 Task: Create a due date automation trigger when advanced on, 2 hours before a card is due add fields without custom field "Resume" set to a date in this week.
Action: Mouse moved to (1156, 350)
Screenshot: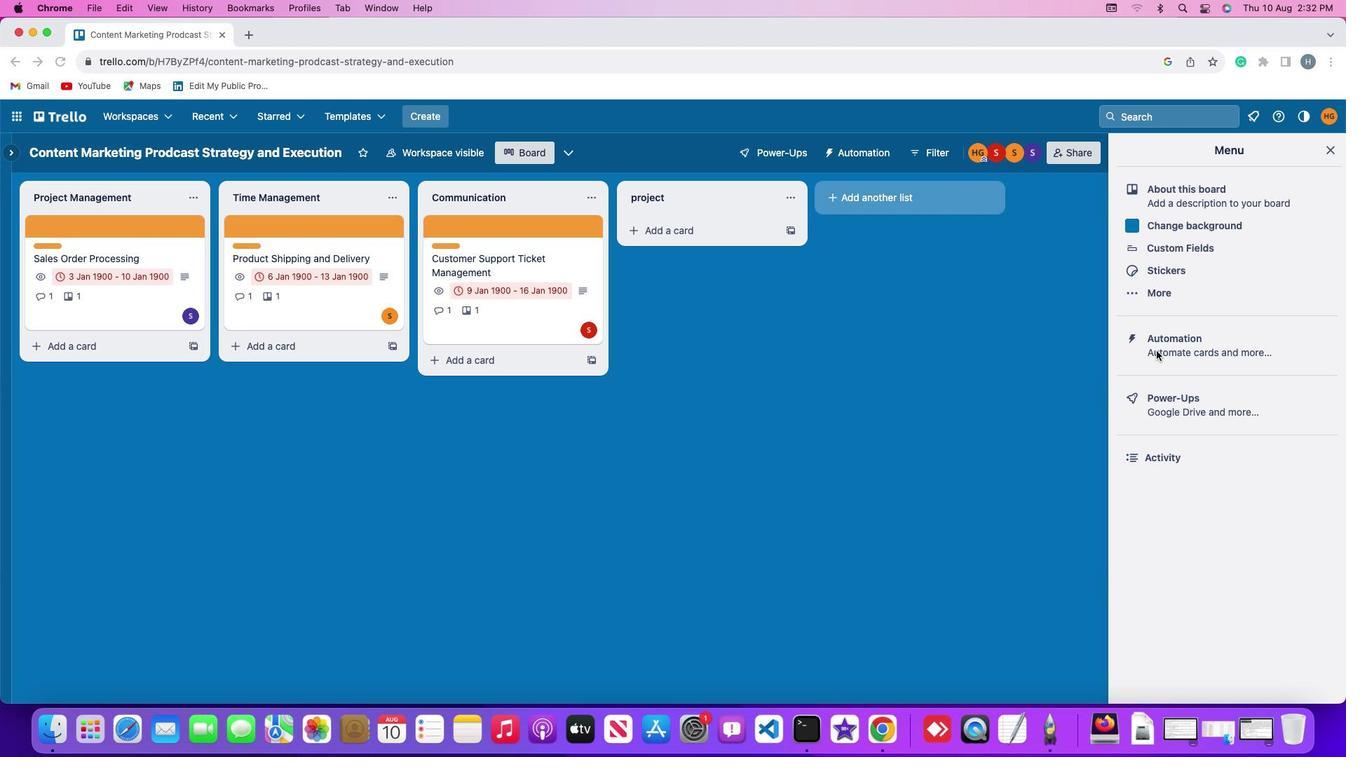 
Action: Mouse pressed left at (1156, 350)
Screenshot: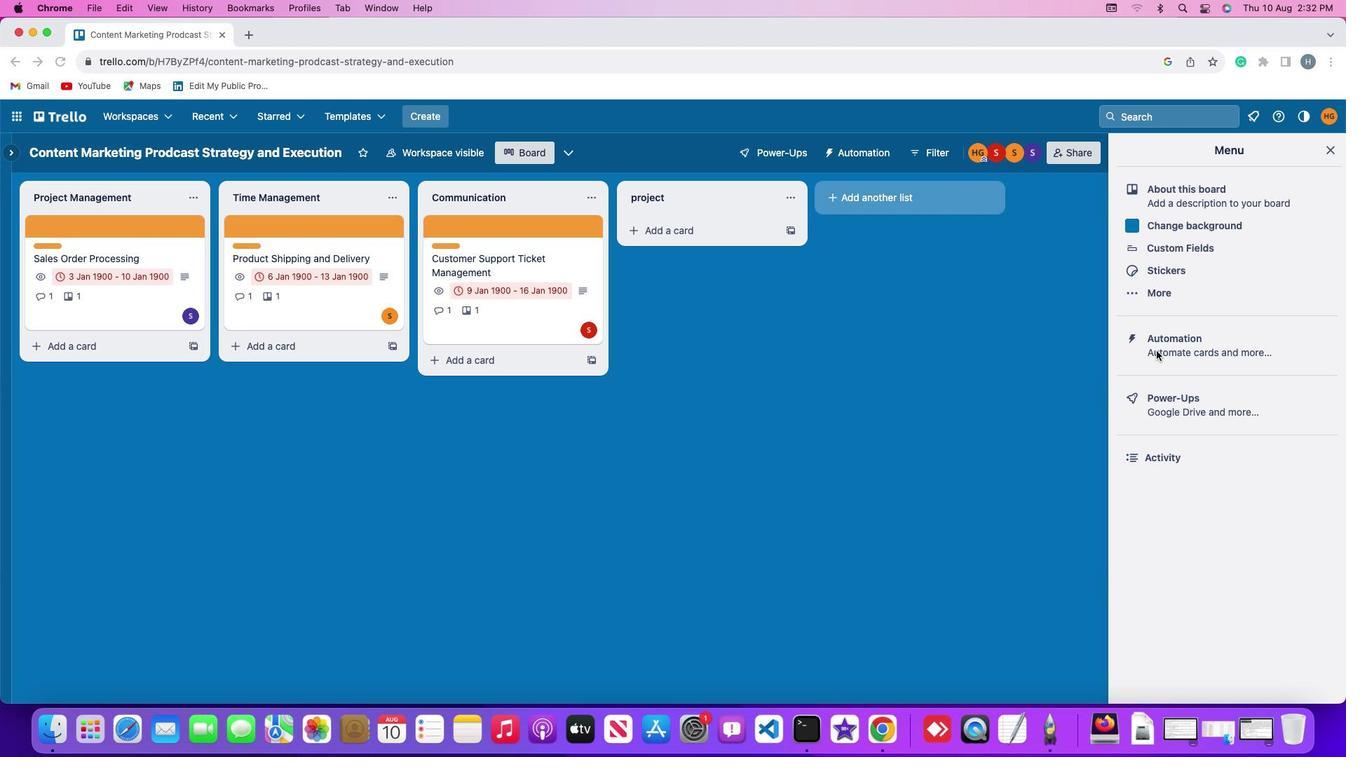 
Action: Mouse moved to (1155, 350)
Screenshot: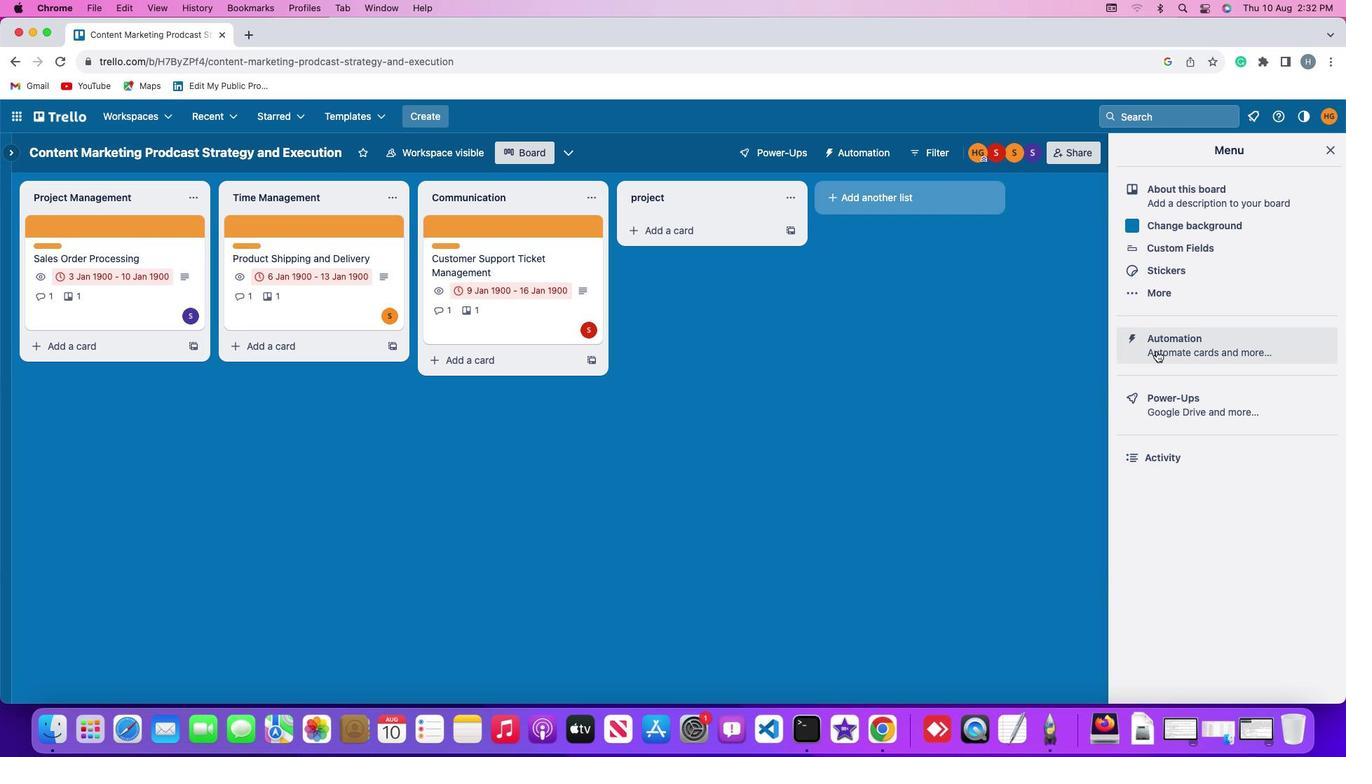 
Action: Mouse pressed left at (1155, 350)
Screenshot: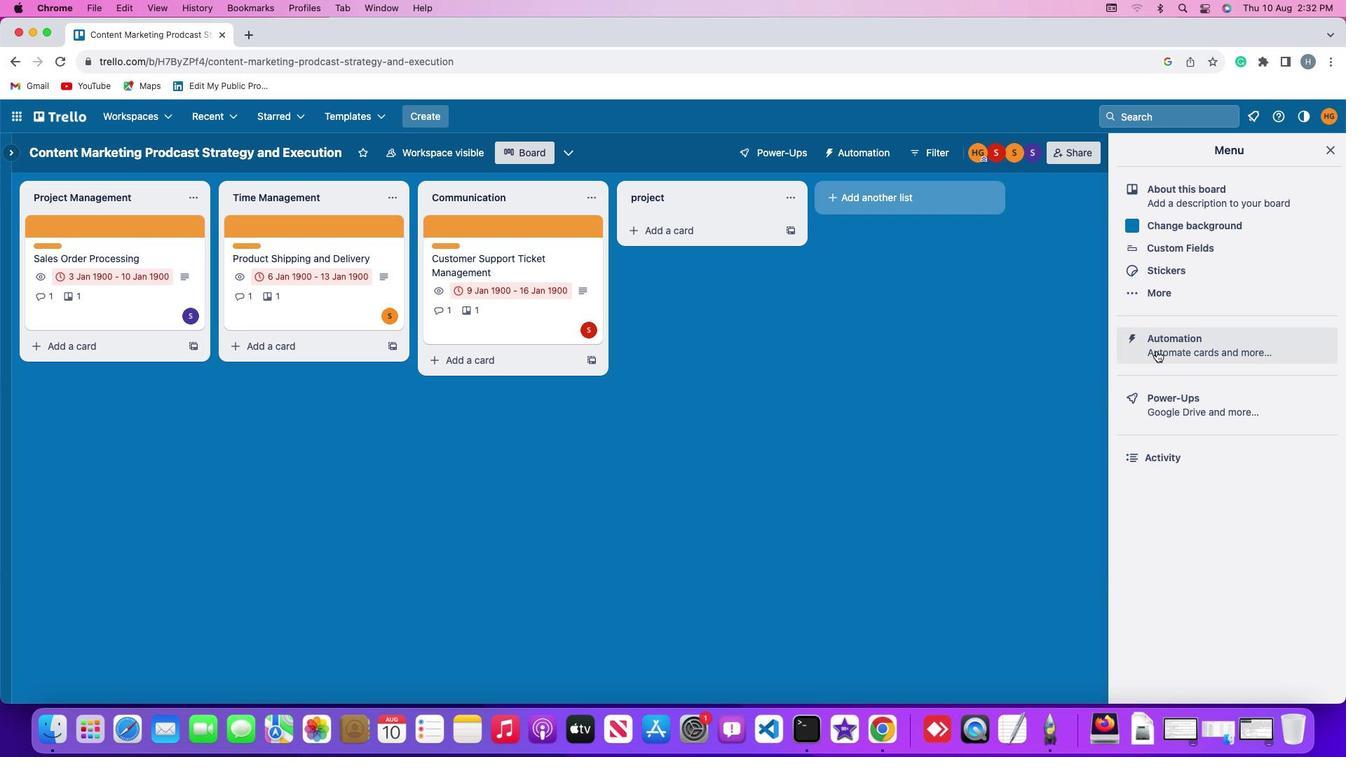 
Action: Mouse moved to (86, 337)
Screenshot: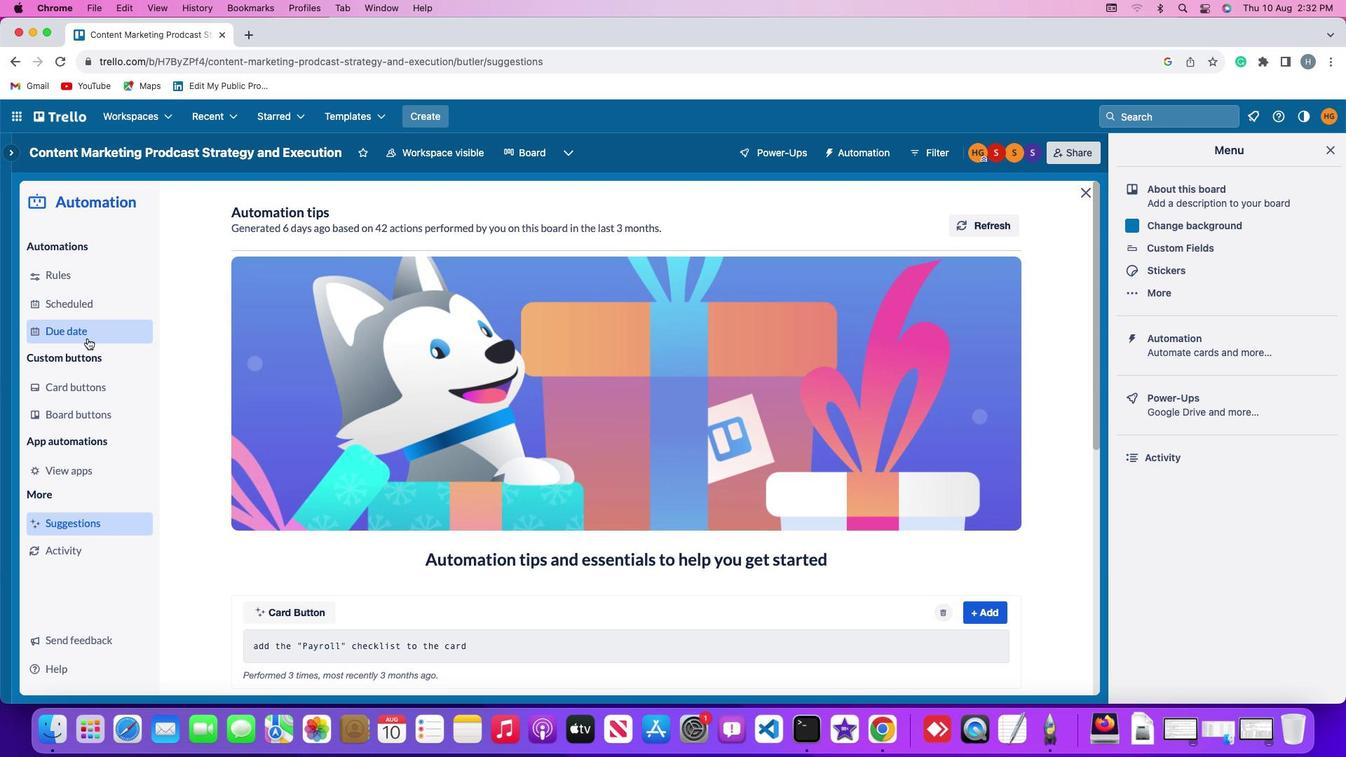
Action: Mouse pressed left at (86, 337)
Screenshot: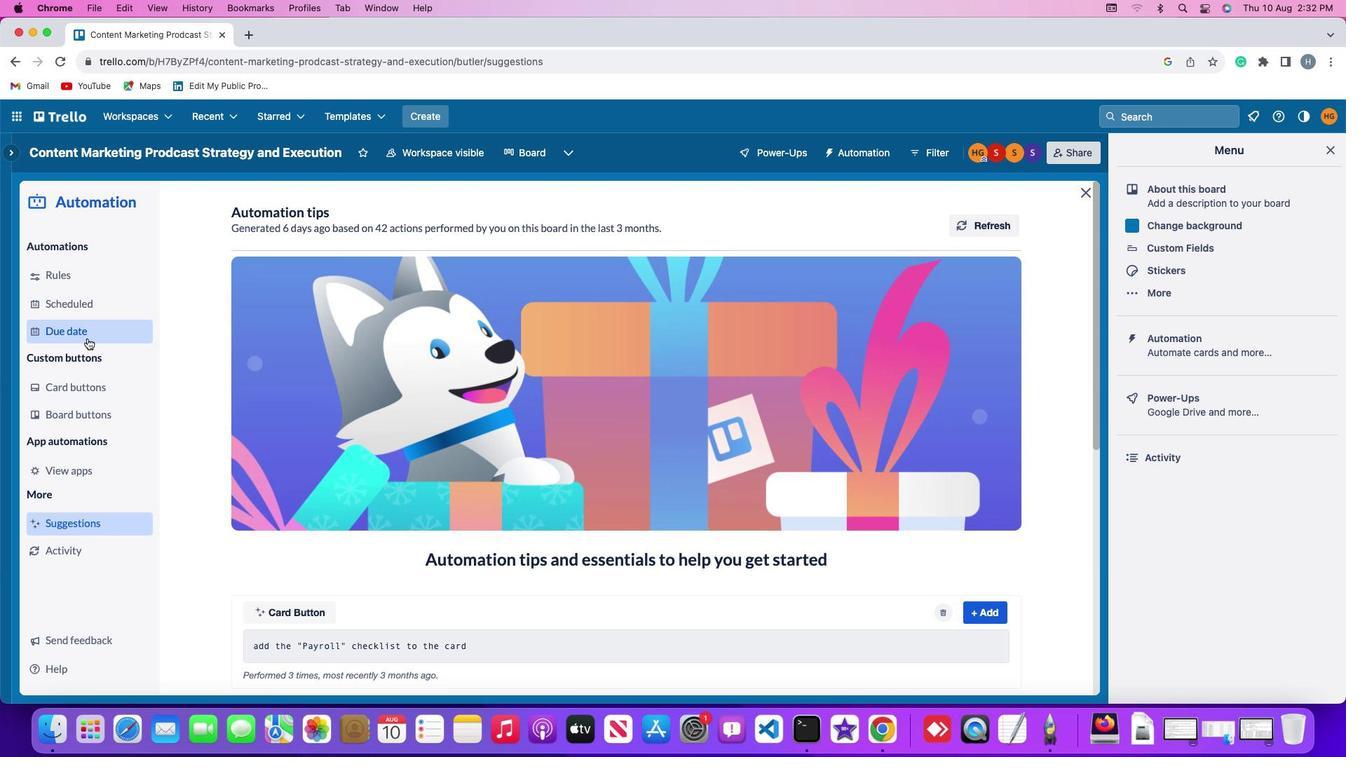
Action: Mouse moved to (936, 215)
Screenshot: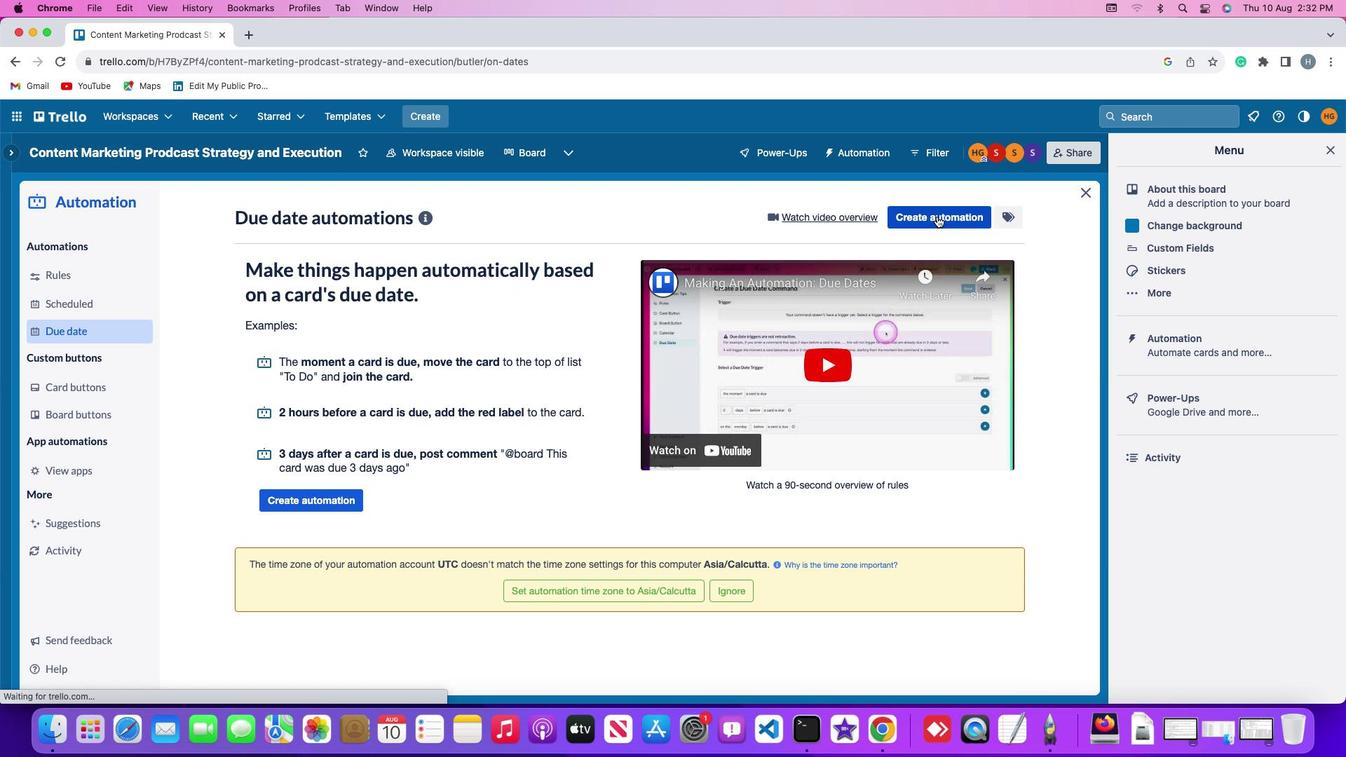 
Action: Mouse pressed left at (936, 215)
Screenshot: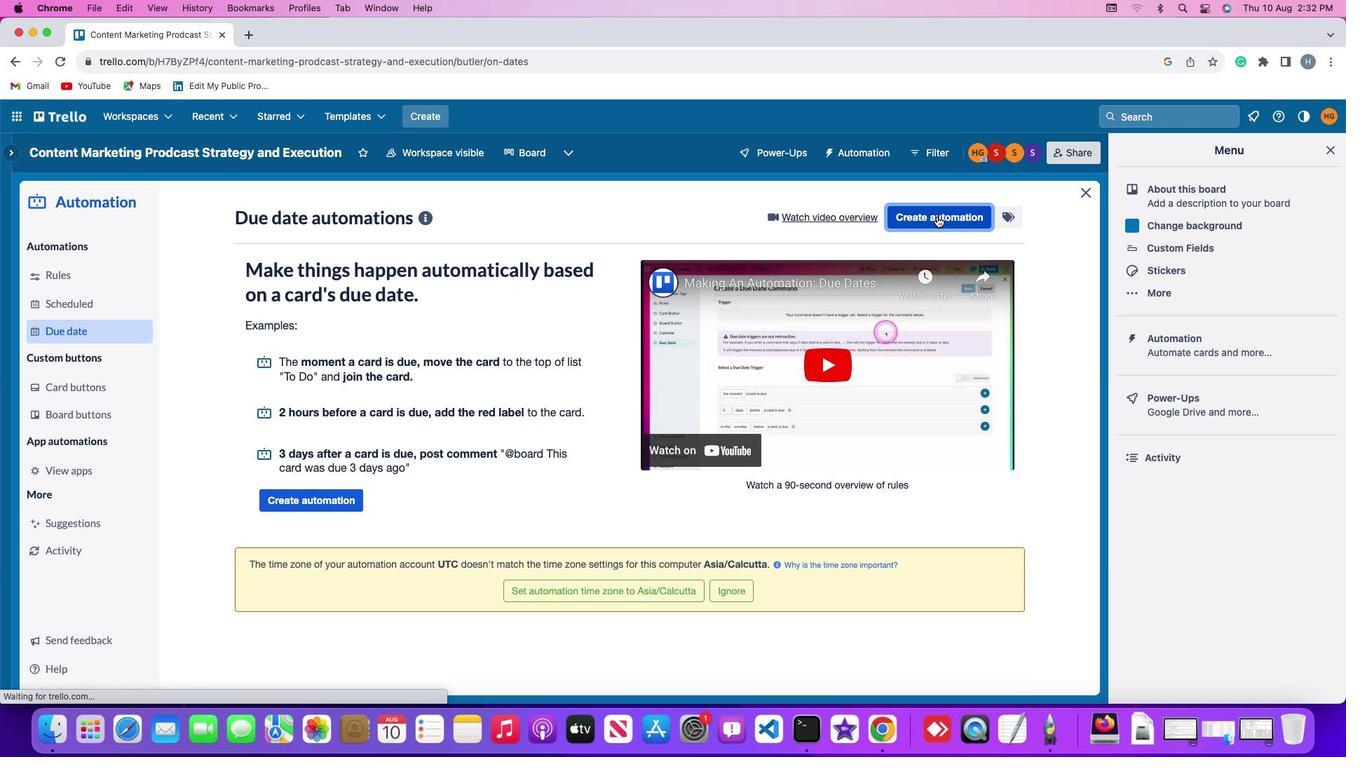 
Action: Mouse moved to (345, 350)
Screenshot: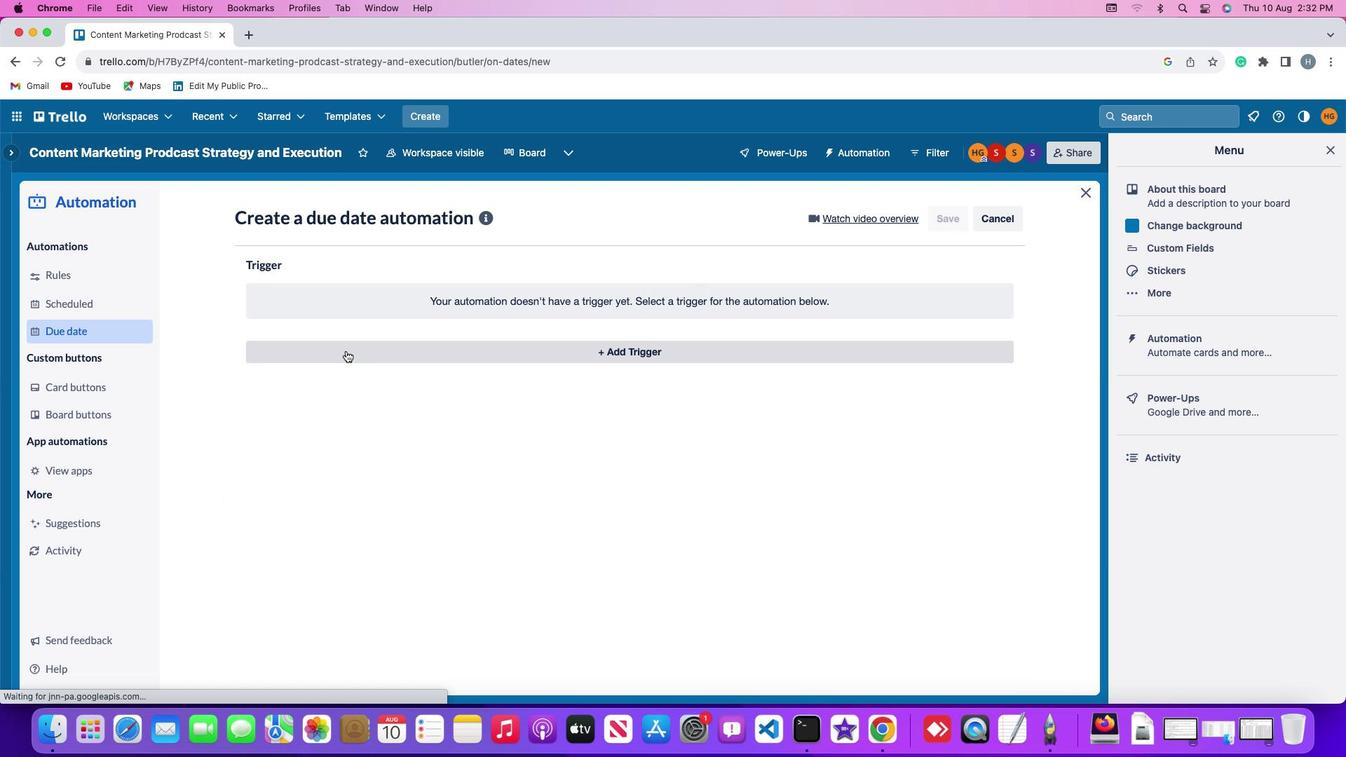 
Action: Mouse pressed left at (345, 350)
Screenshot: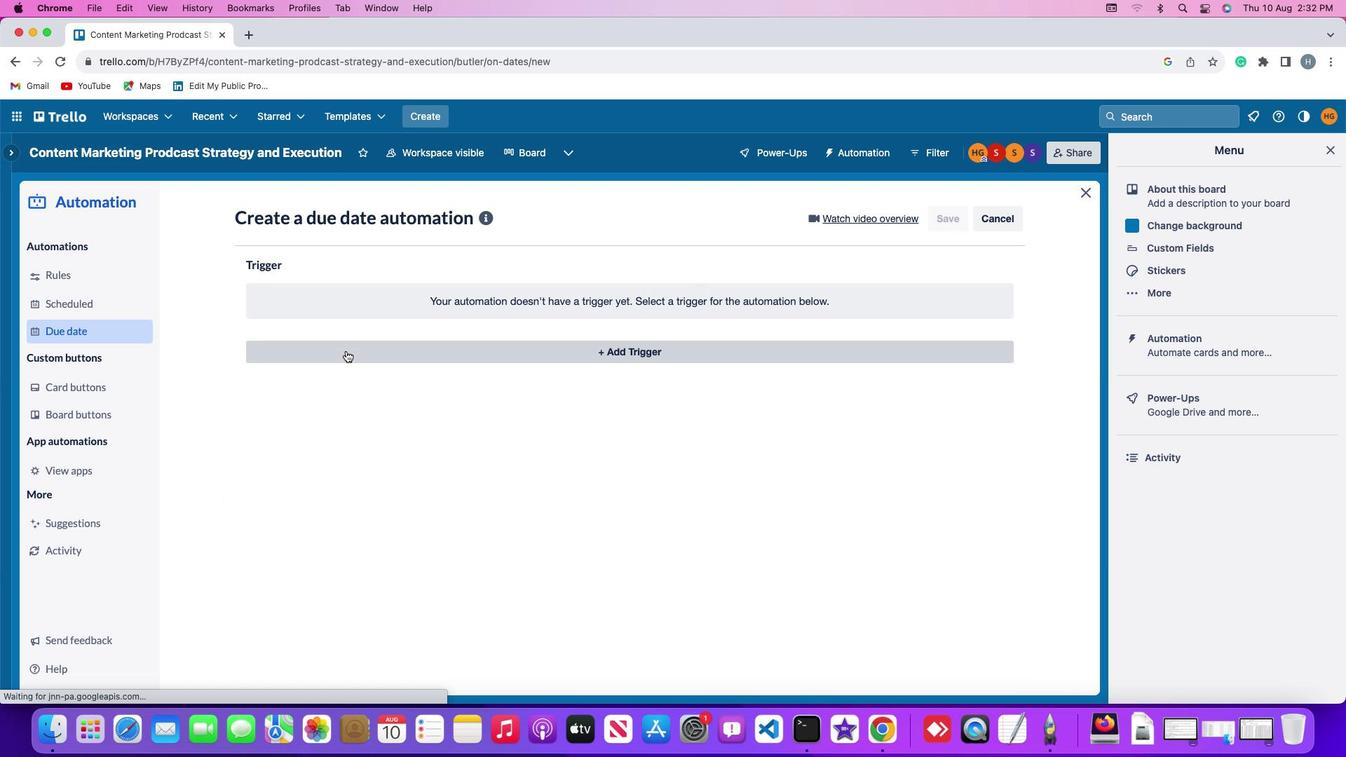 
Action: Mouse moved to (273, 574)
Screenshot: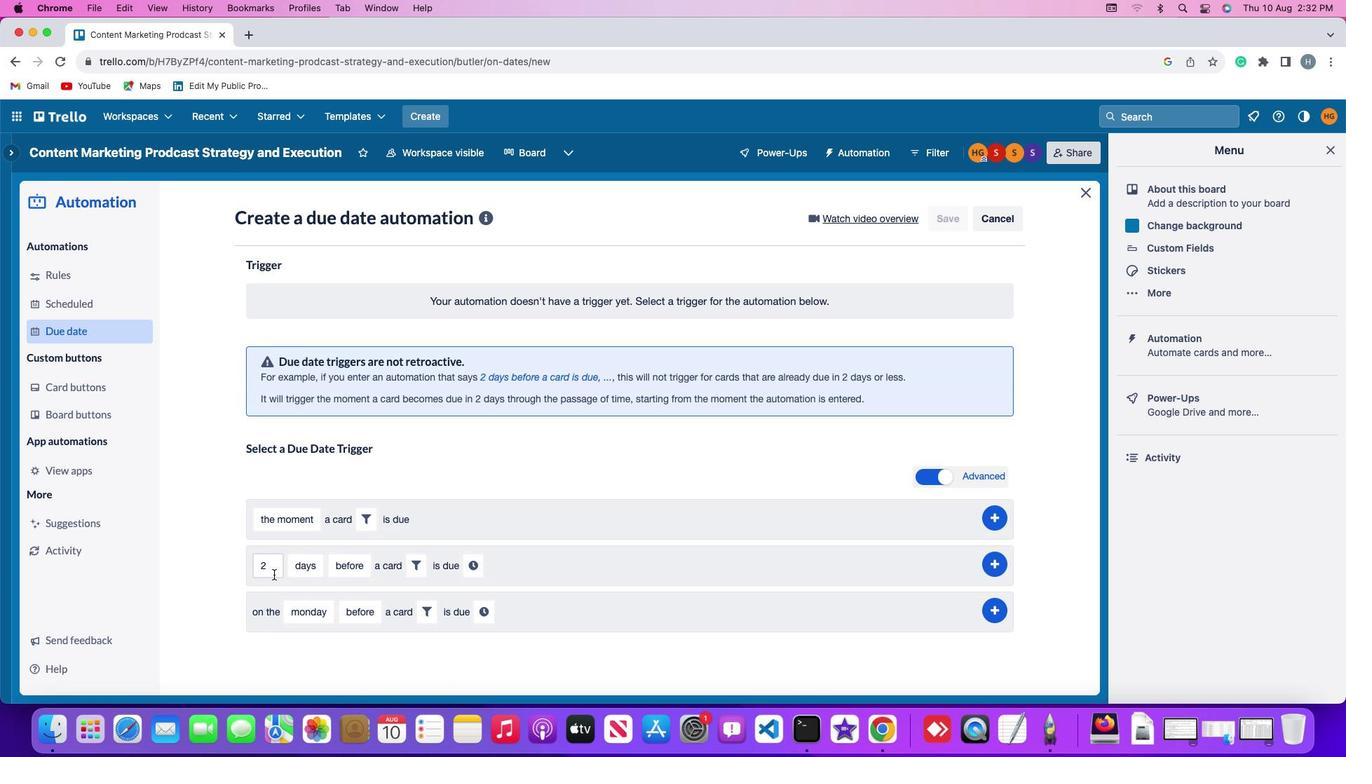 
Action: Mouse pressed left at (273, 574)
Screenshot: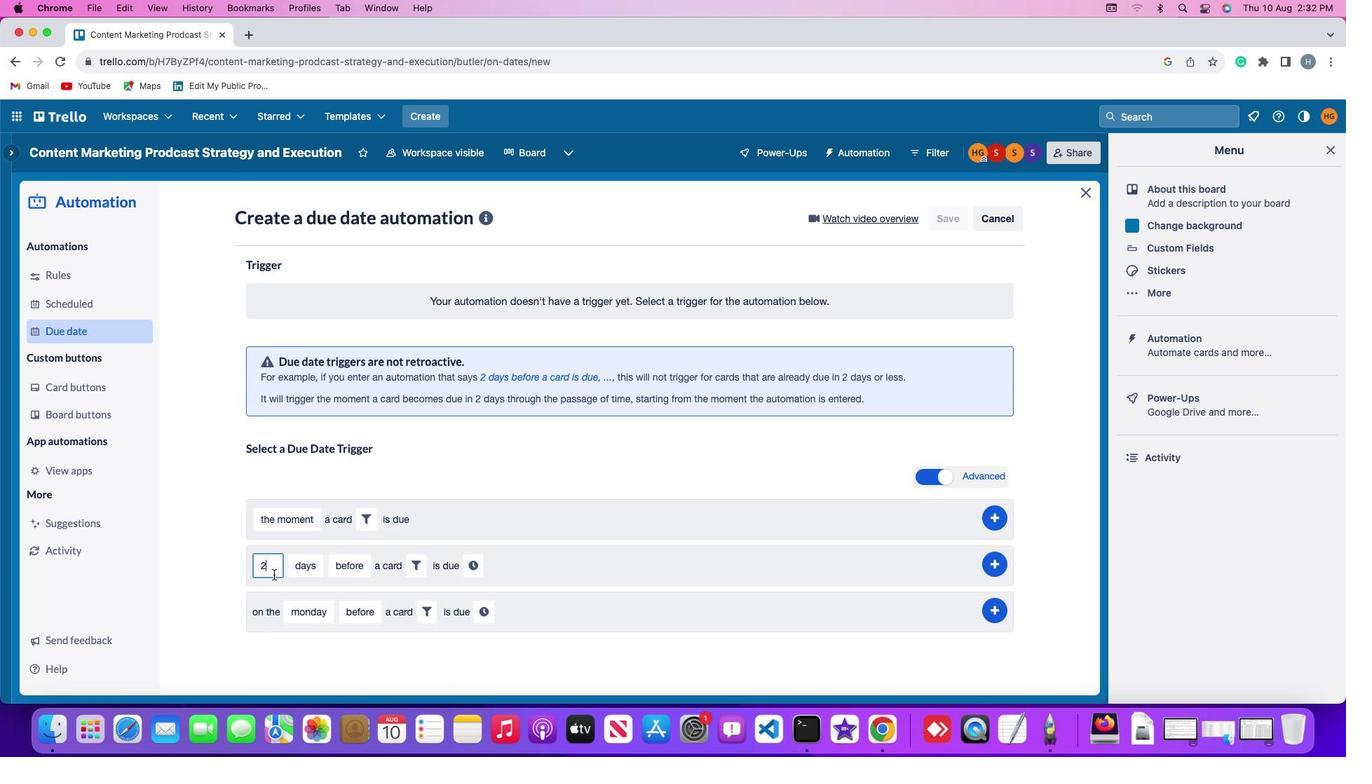 
Action: Mouse moved to (272, 571)
Screenshot: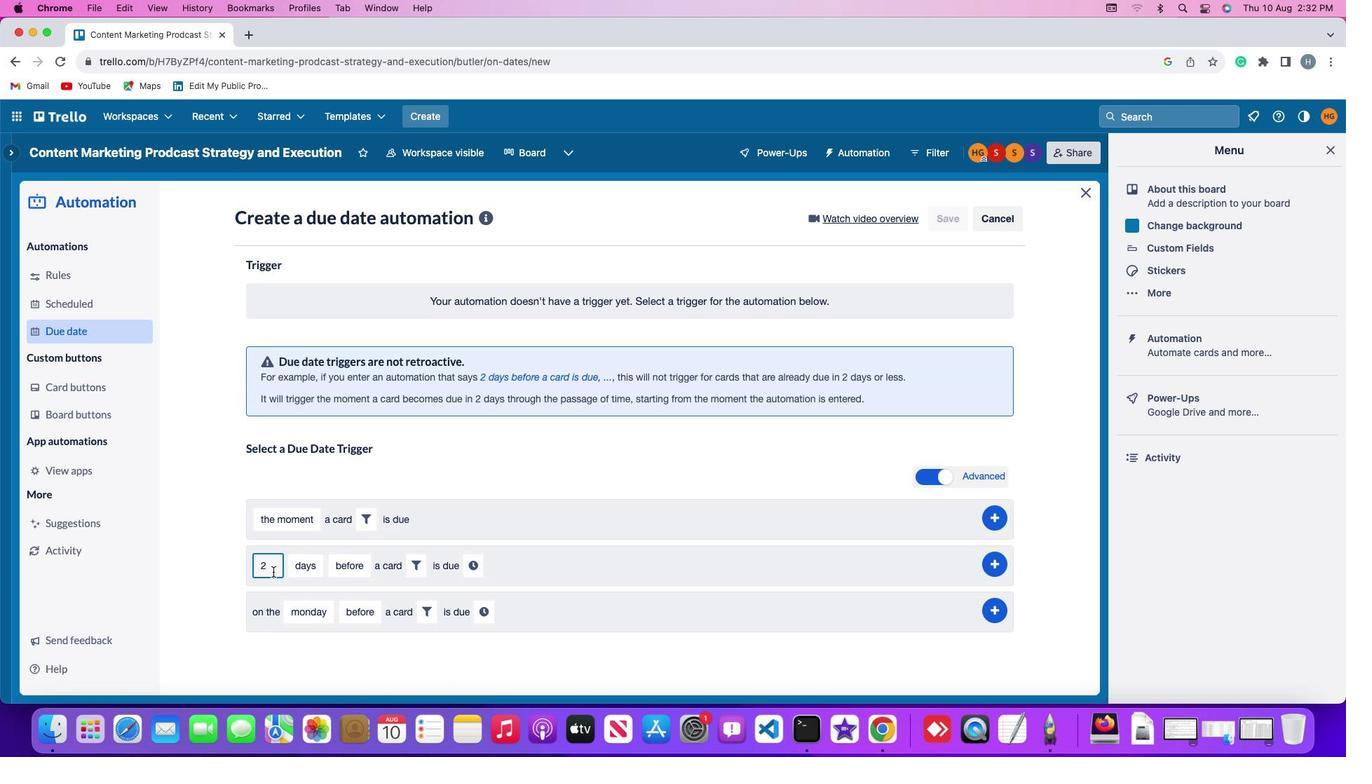 
Action: Key pressed Key.backspace
Screenshot: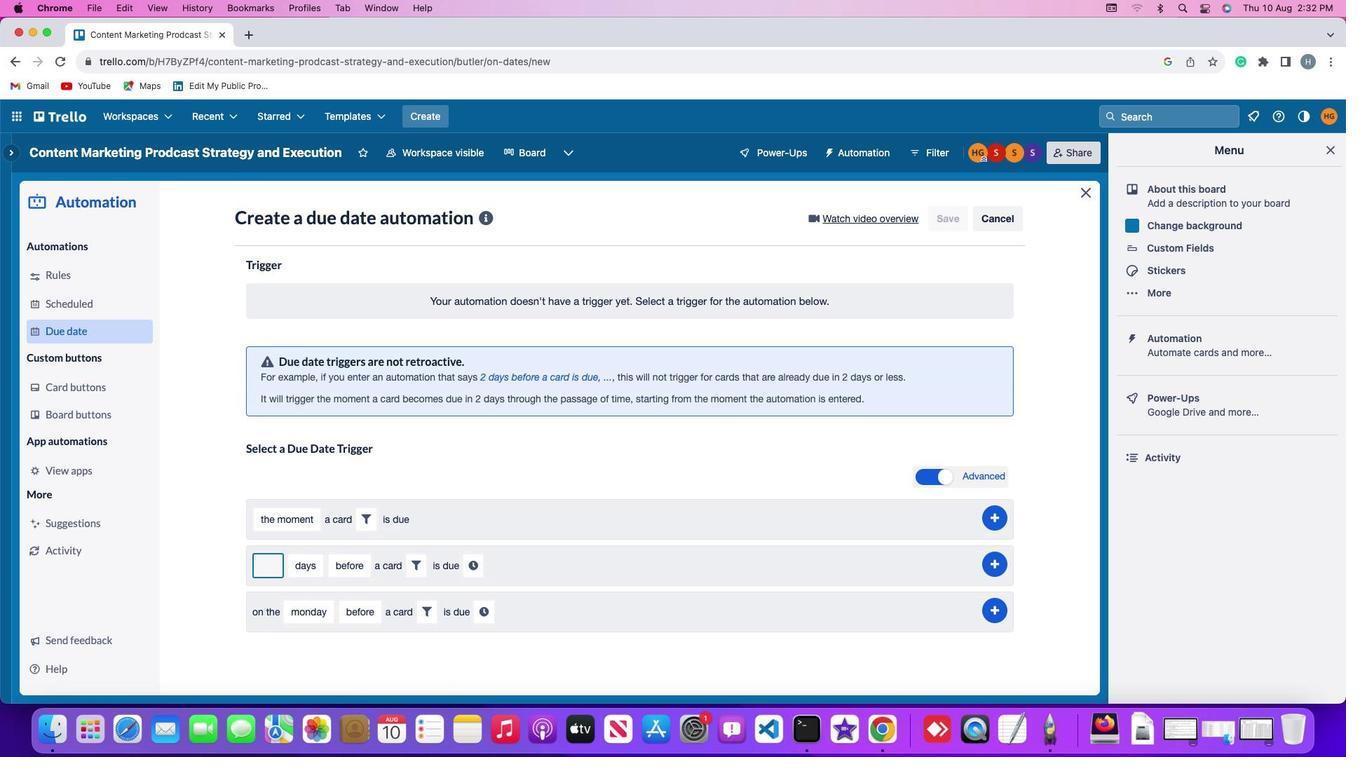
Action: Mouse moved to (272, 570)
Screenshot: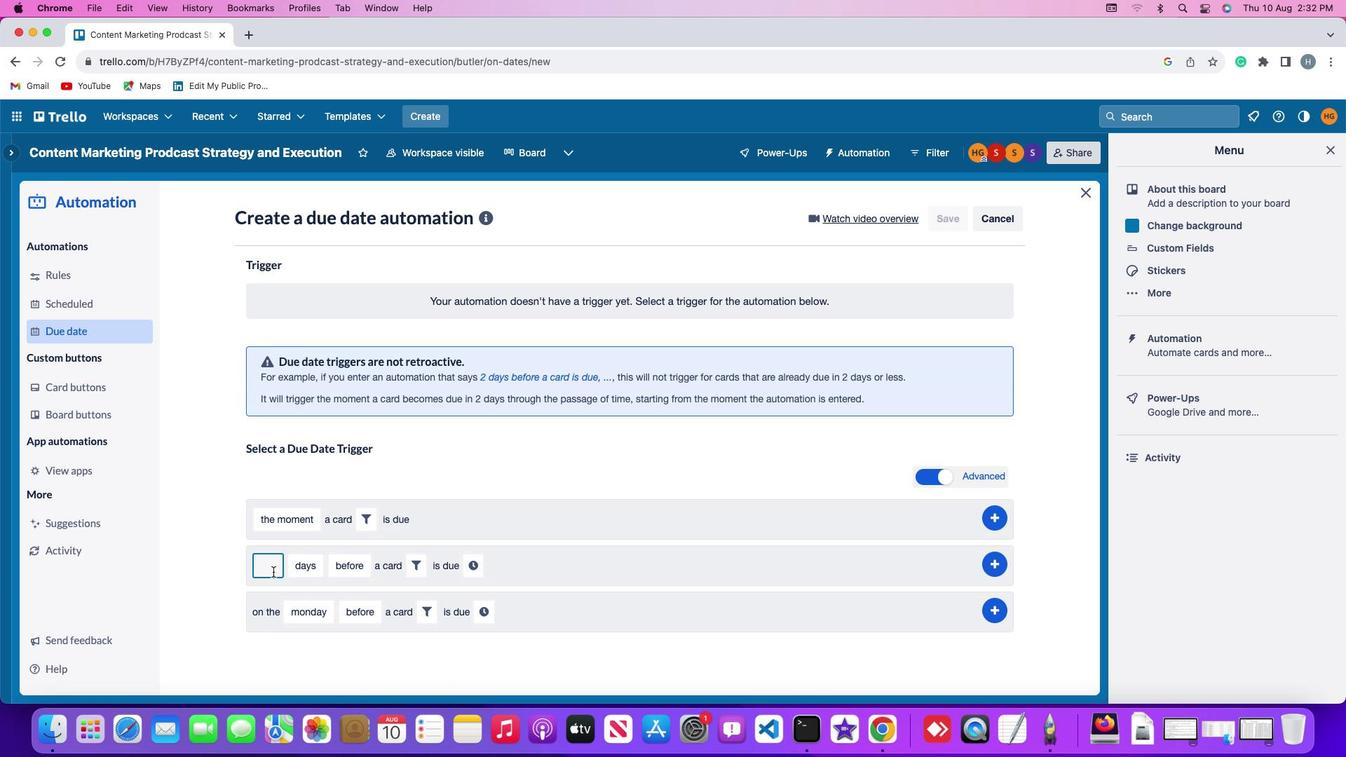 
Action: Key pressed '2'
Screenshot: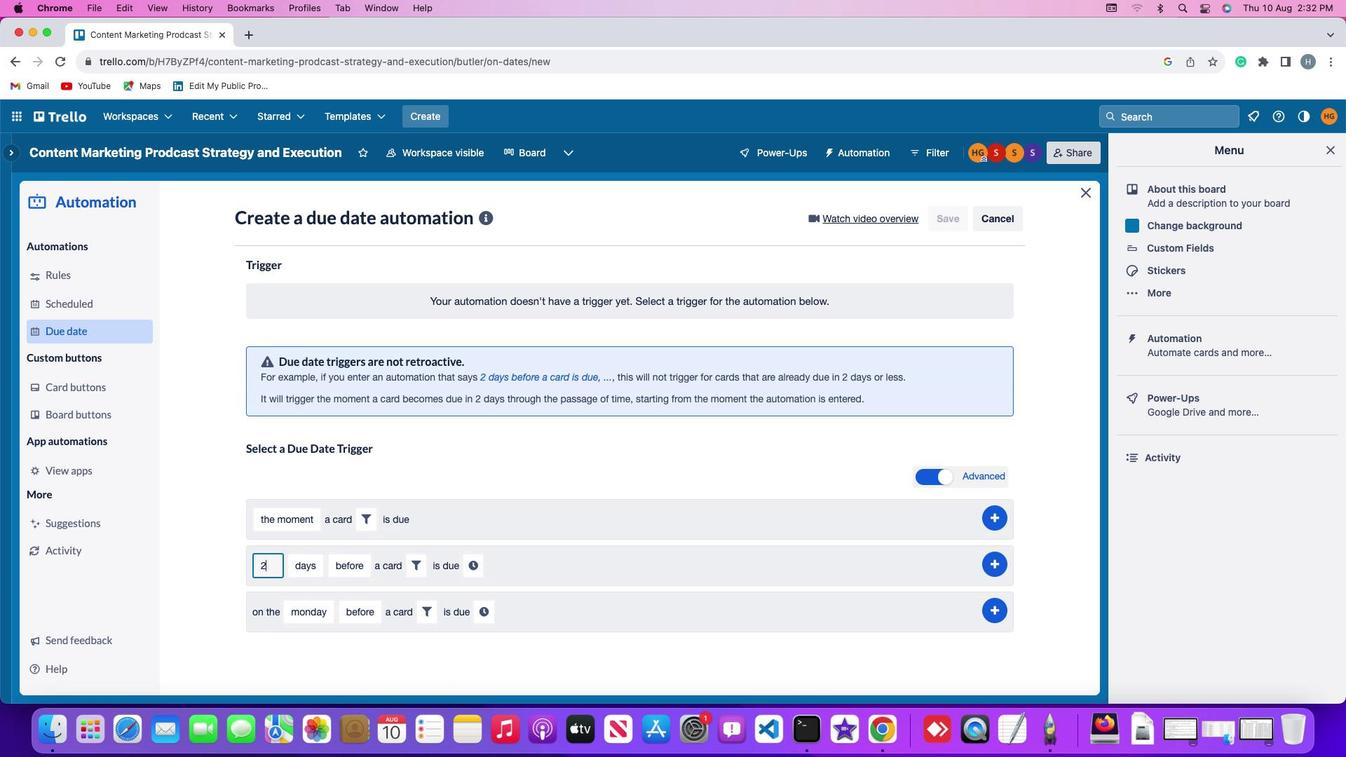 
Action: Mouse moved to (294, 565)
Screenshot: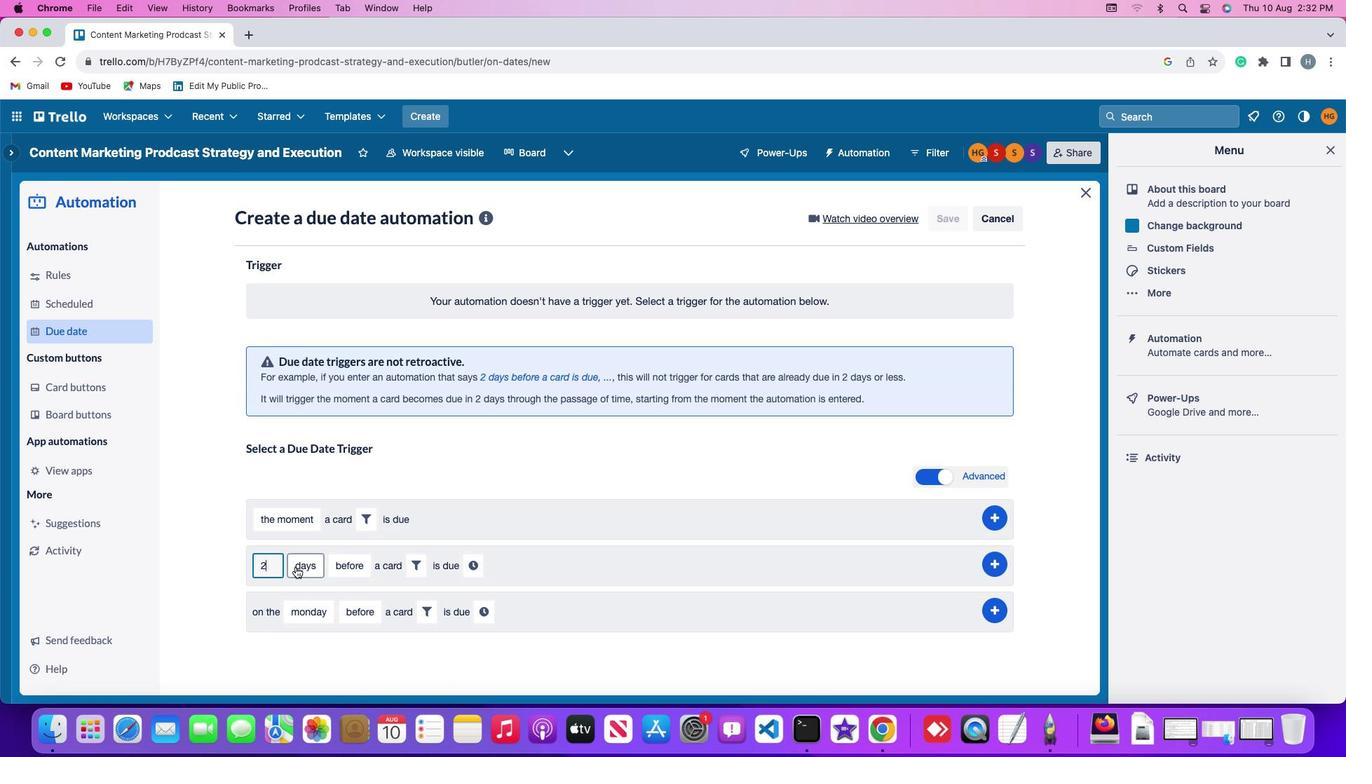 
Action: Mouse pressed left at (294, 565)
Screenshot: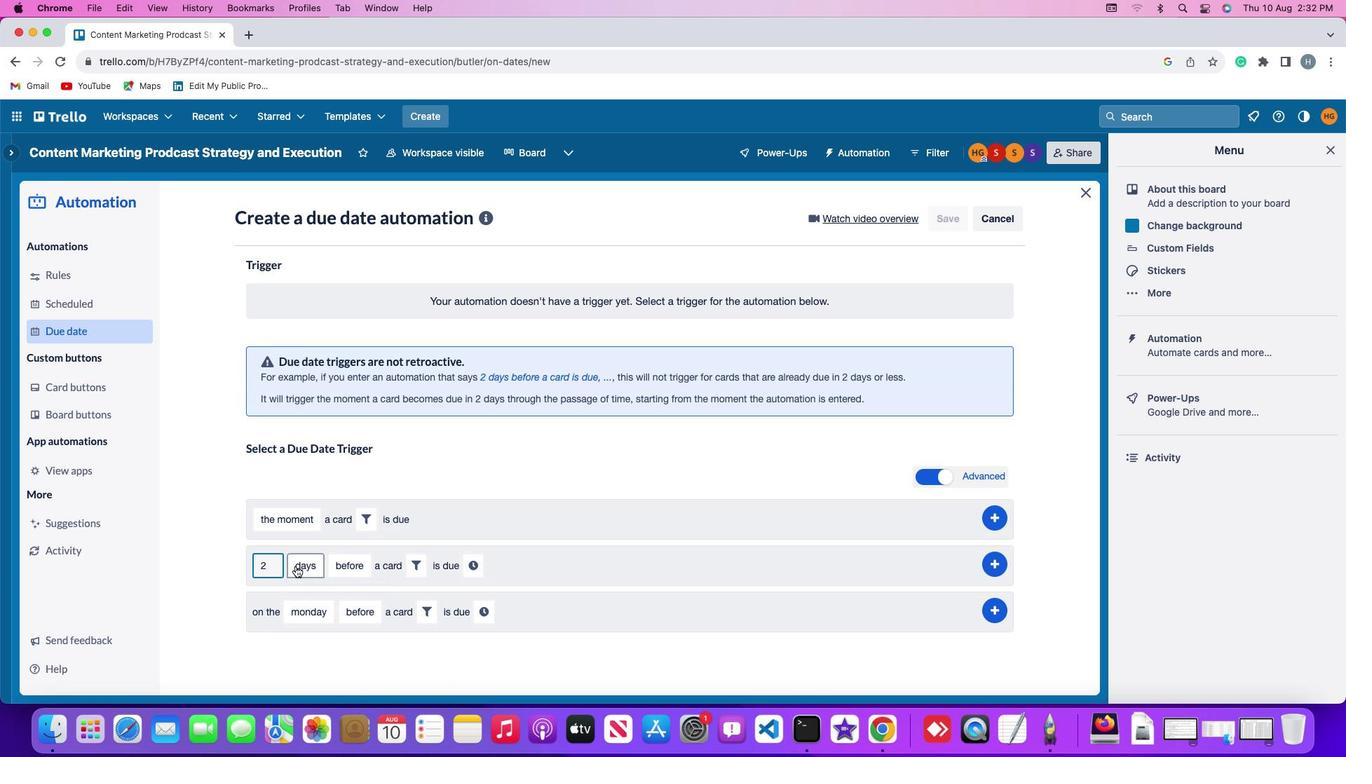 
Action: Mouse moved to (317, 645)
Screenshot: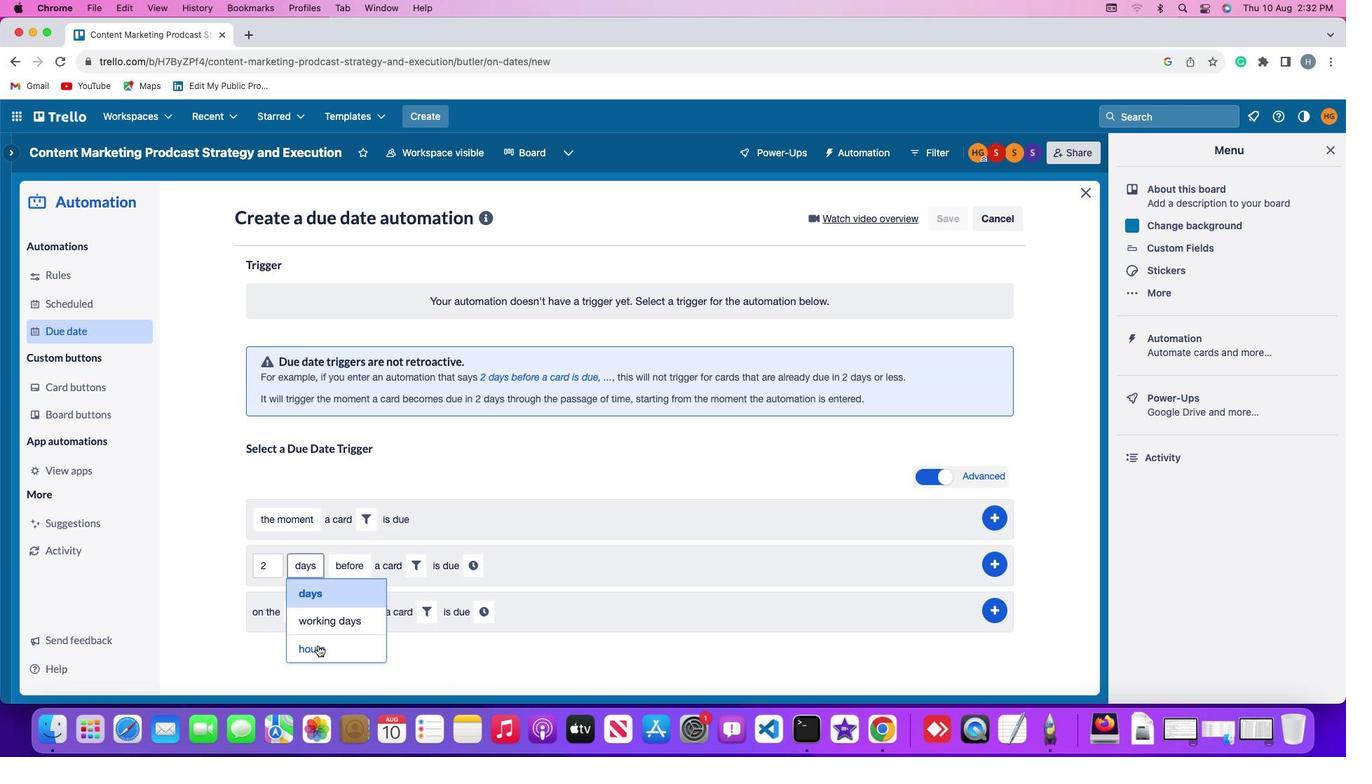 
Action: Mouse pressed left at (317, 645)
Screenshot: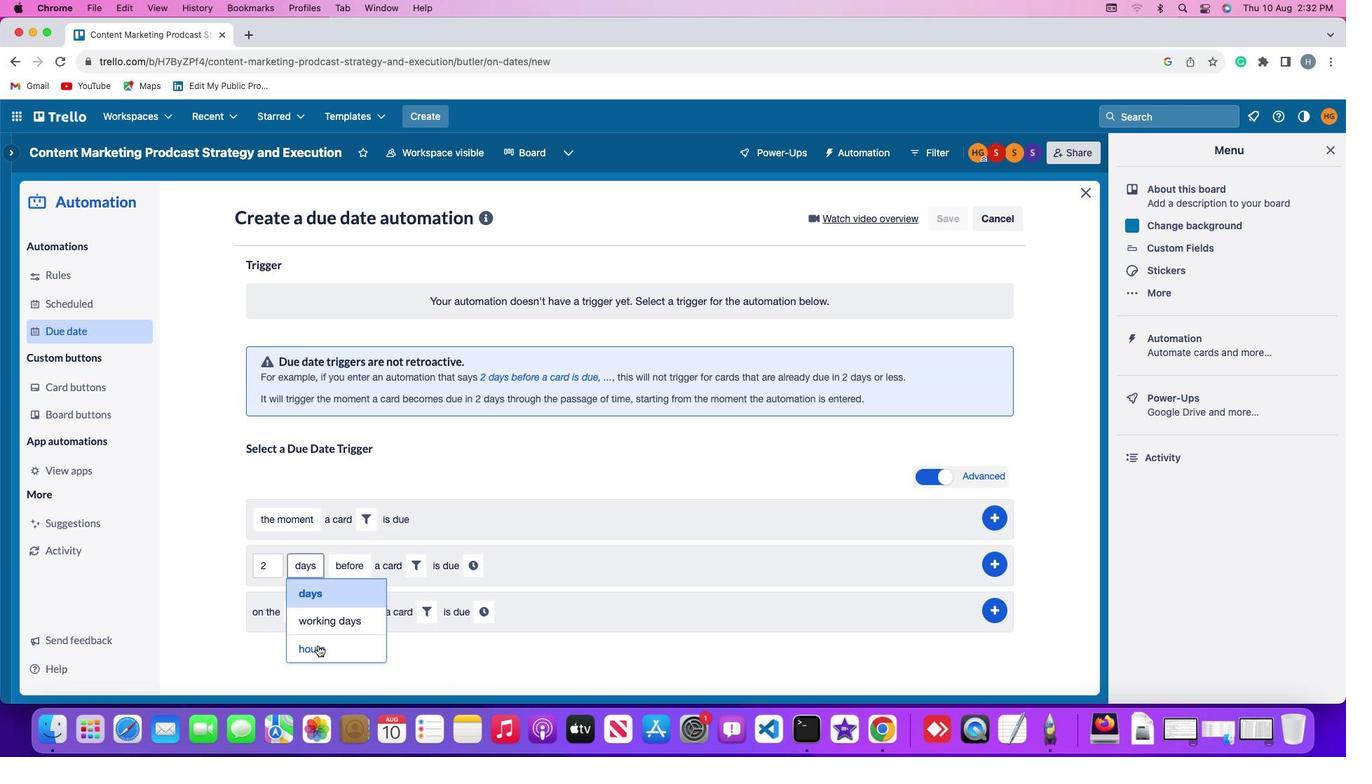 
Action: Mouse moved to (356, 562)
Screenshot: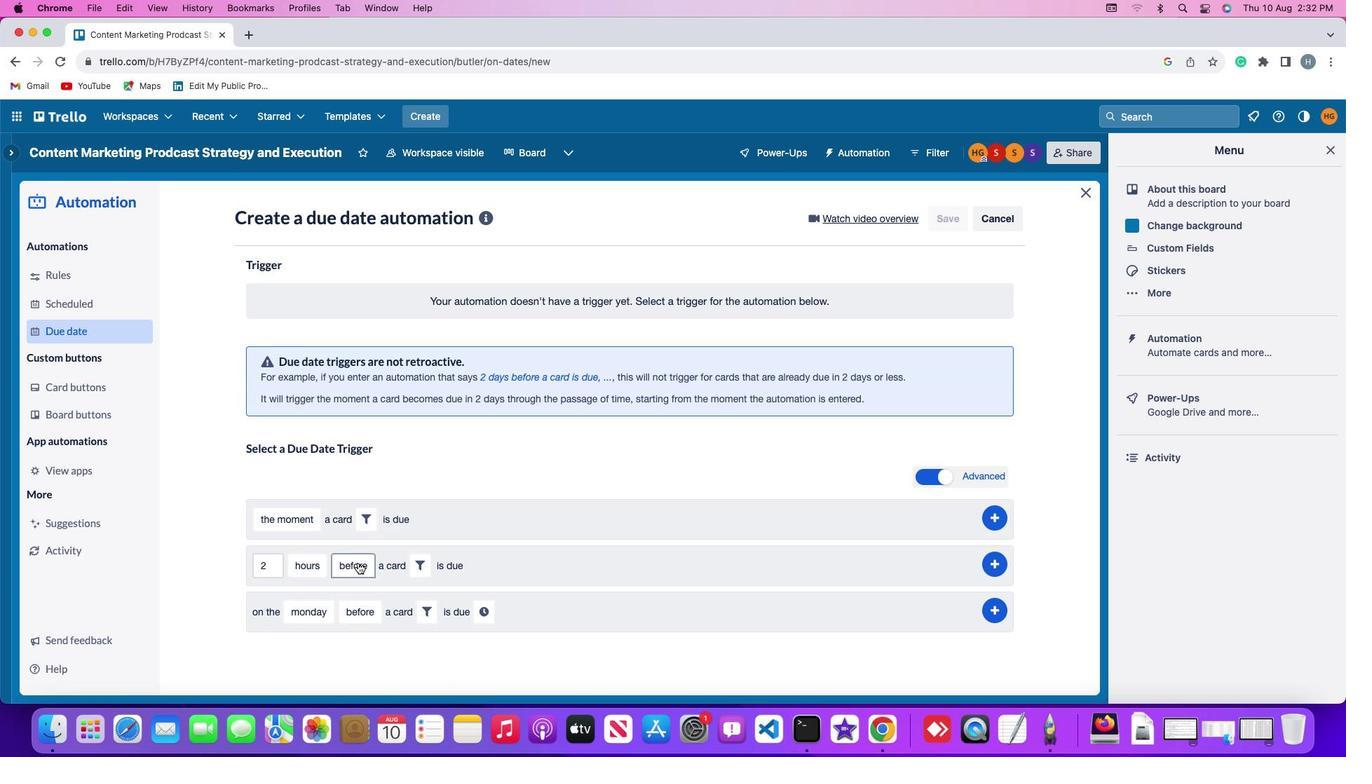 
Action: Mouse pressed left at (356, 562)
Screenshot: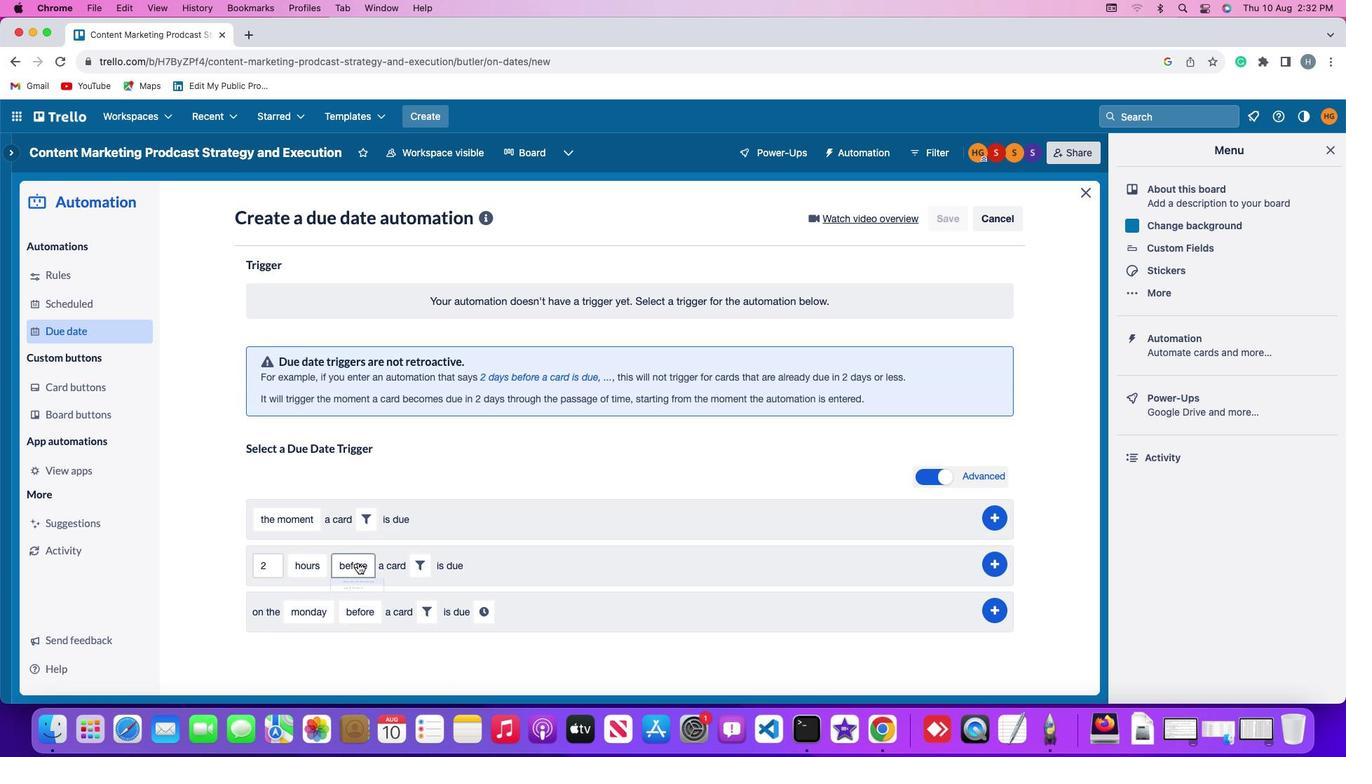 
Action: Mouse moved to (366, 591)
Screenshot: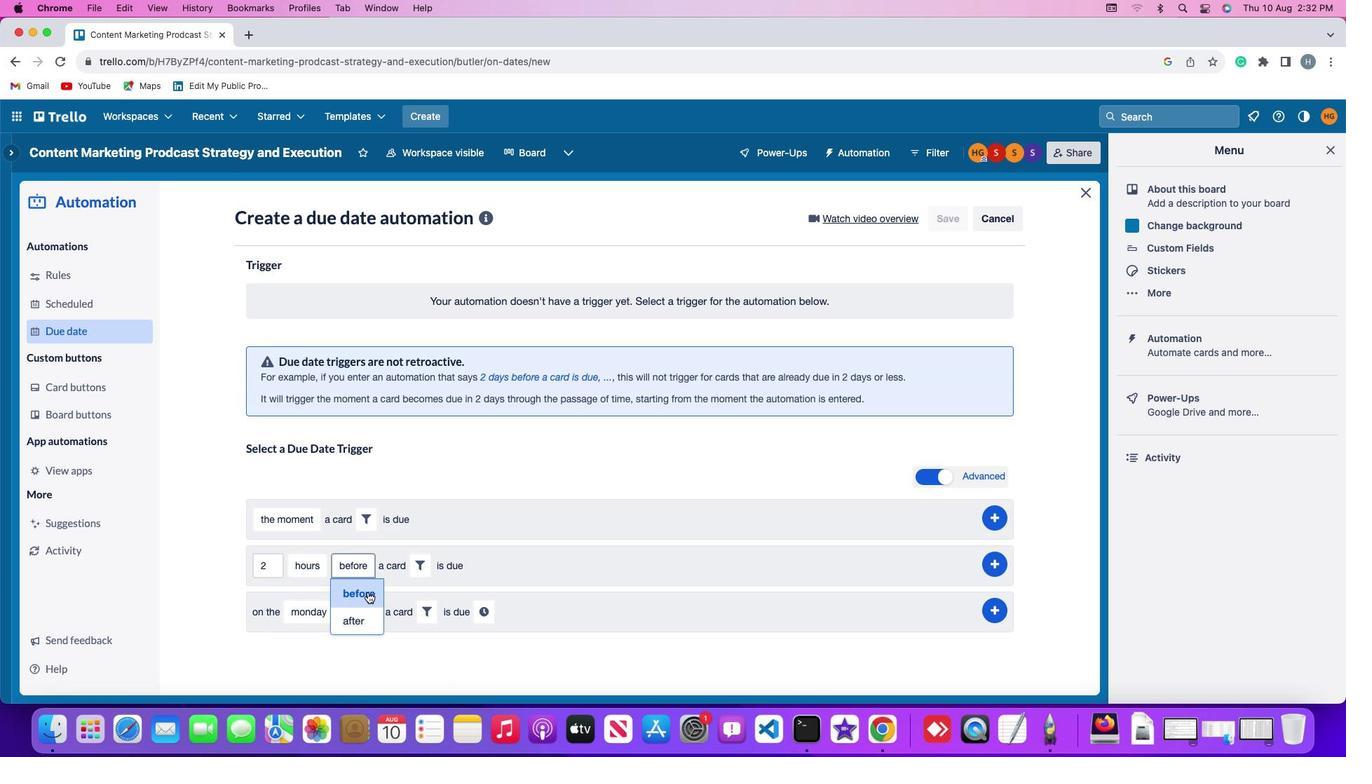 
Action: Mouse pressed left at (366, 591)
Screenshot: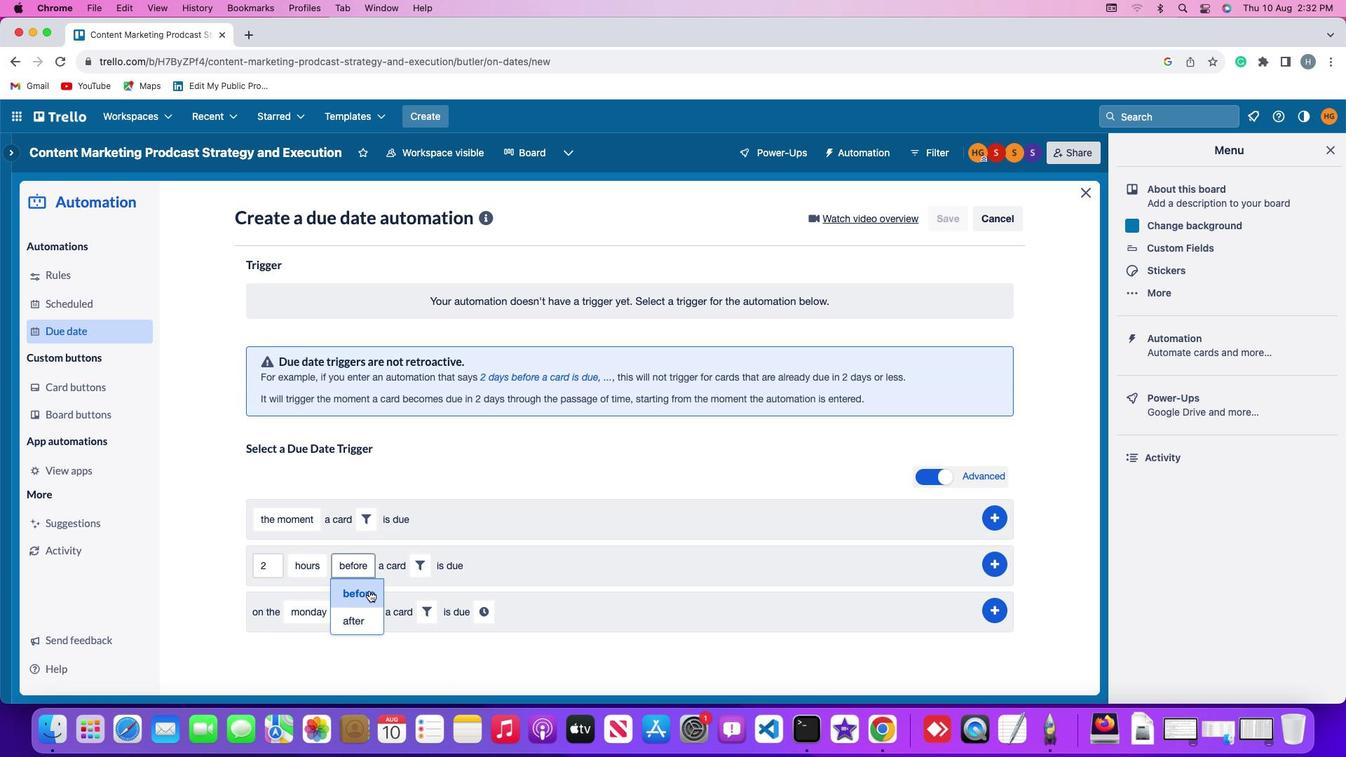 
Action: Mouse moved to (415, 564)
Screenshot: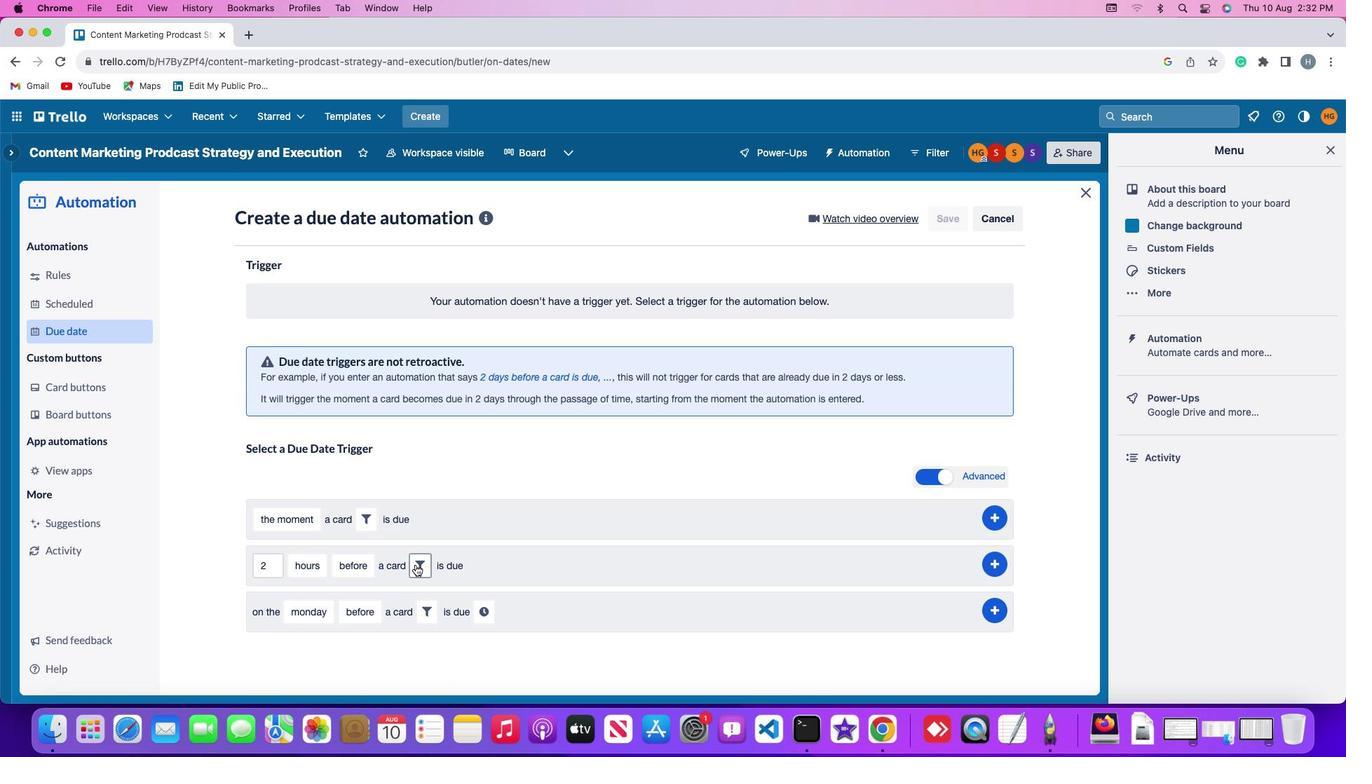 
Action: Mouse pressed left at (415, 564)
Screenshot: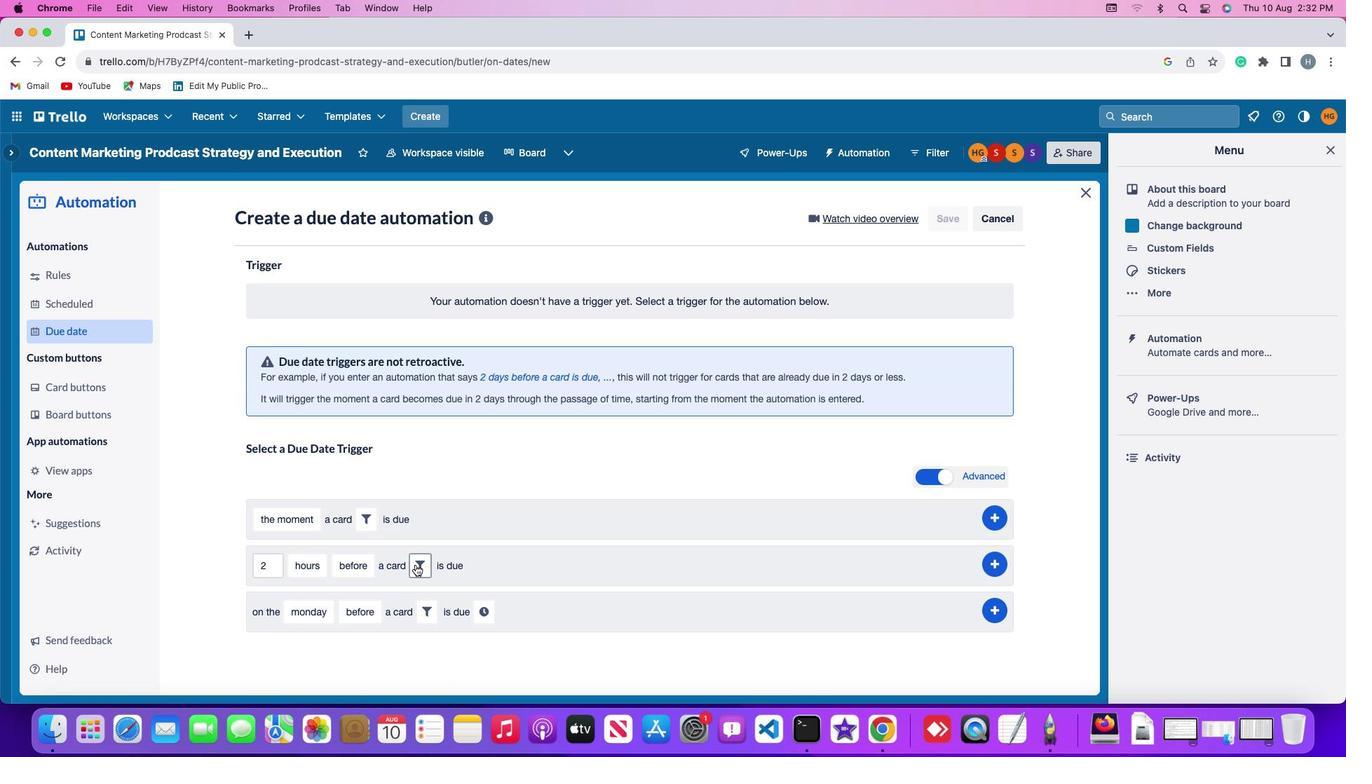 
Action: Mouse moved to (645, 616)
Screenshot: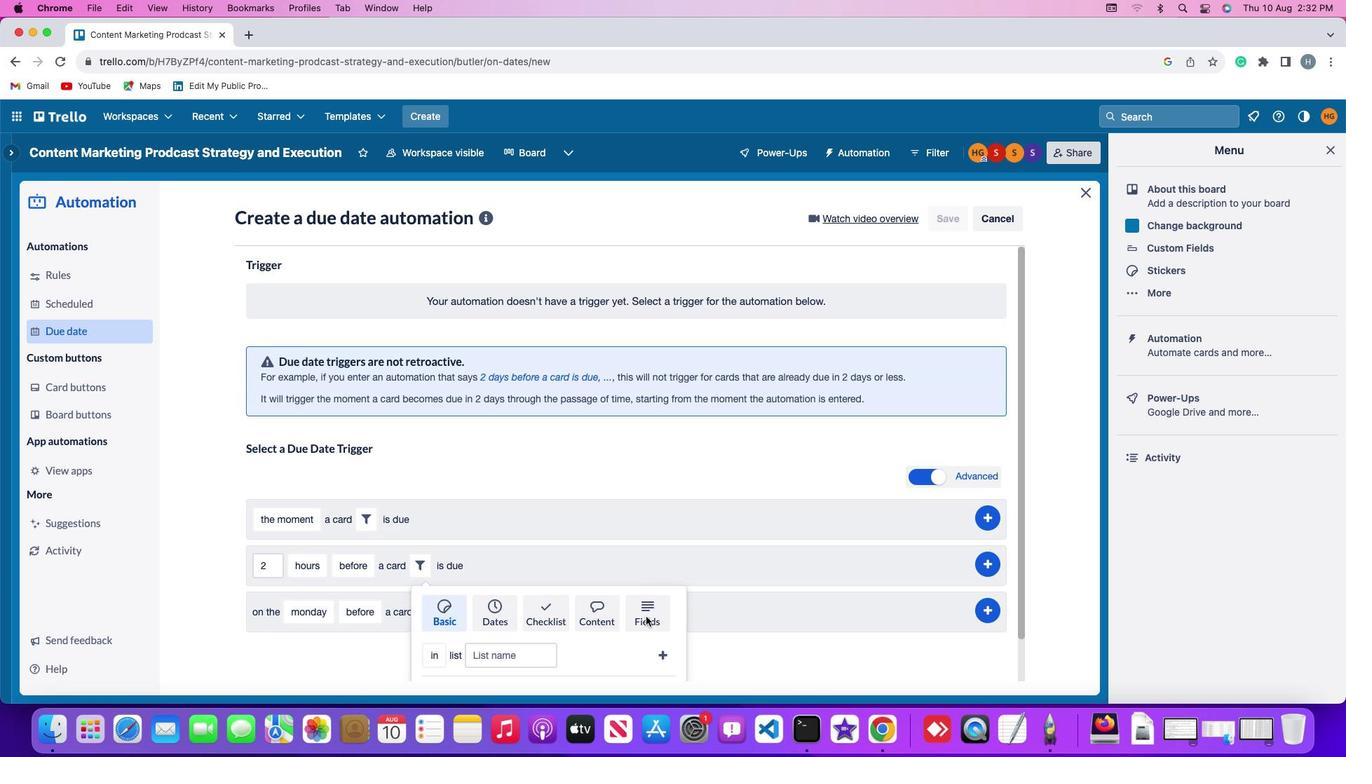 
Action: Mouse pressed left at (645, 616)
Screenshot: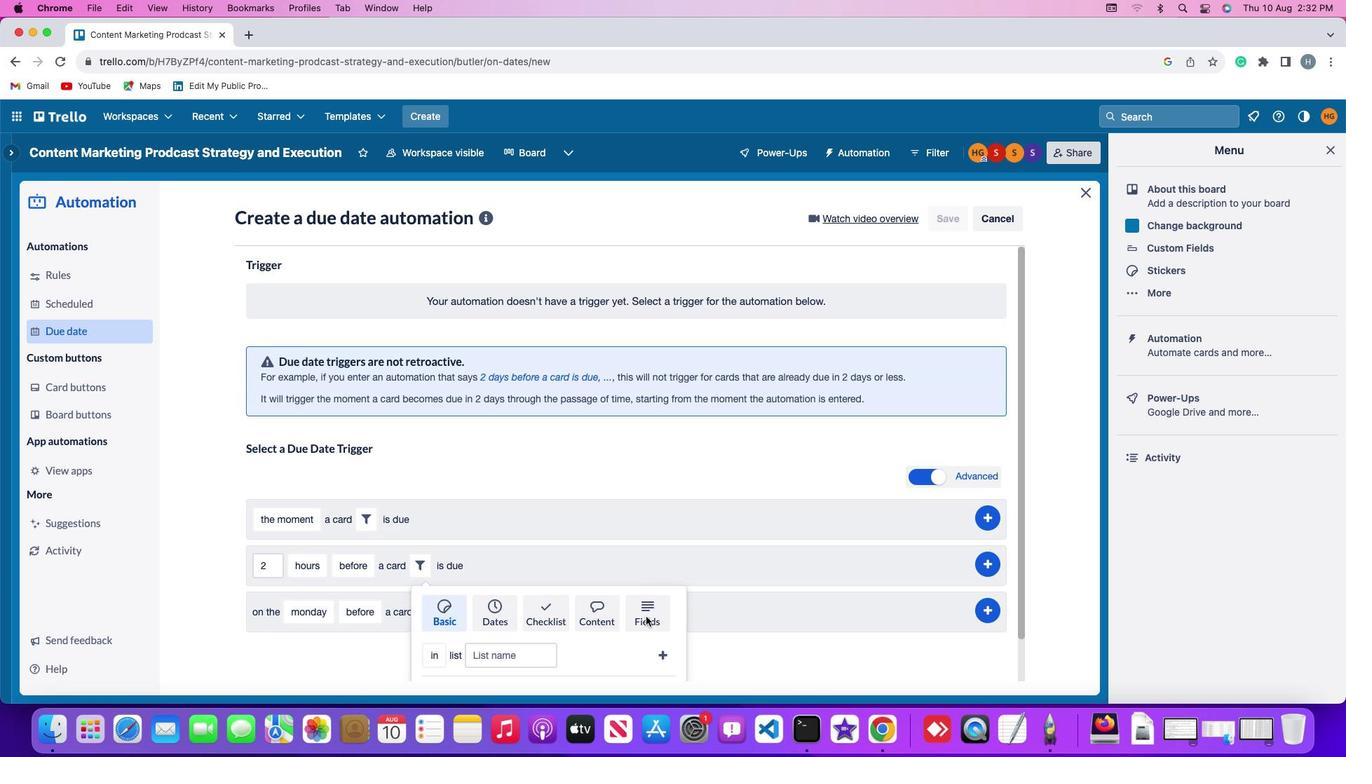 
Action: Mouse moved to (370, 636)
Screenshot: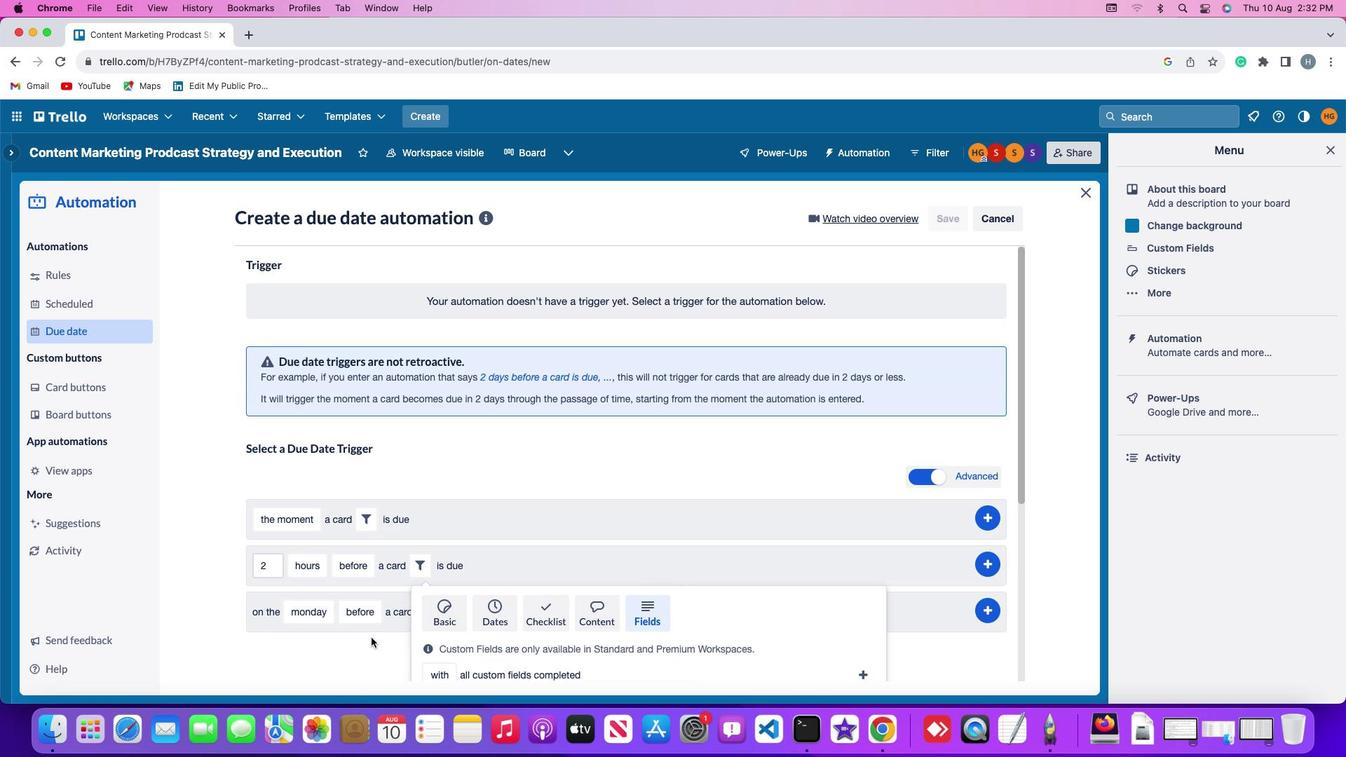 
Action: Mouse scrolled (370, 636) with delta (0, 0)
Screenshot: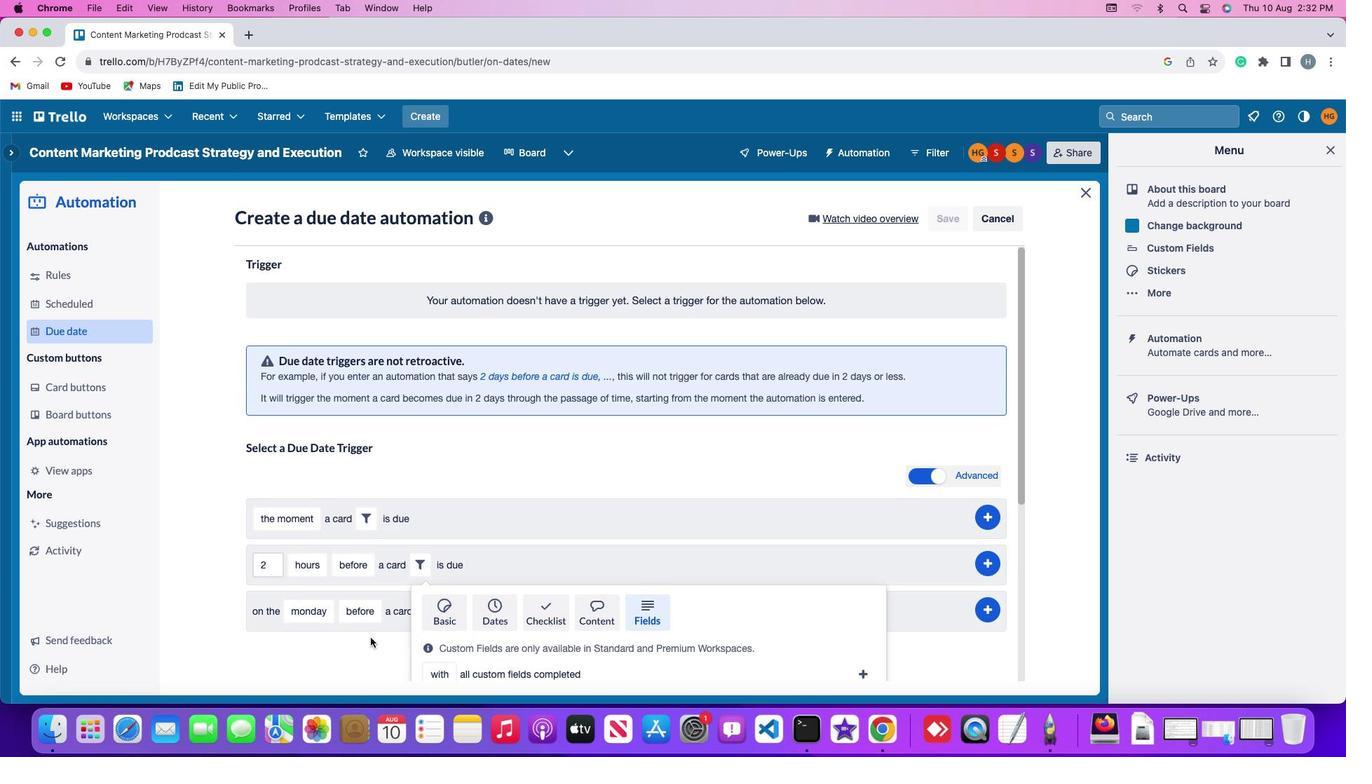 
Action: Mouse moved to (370, 636)
Screenshot: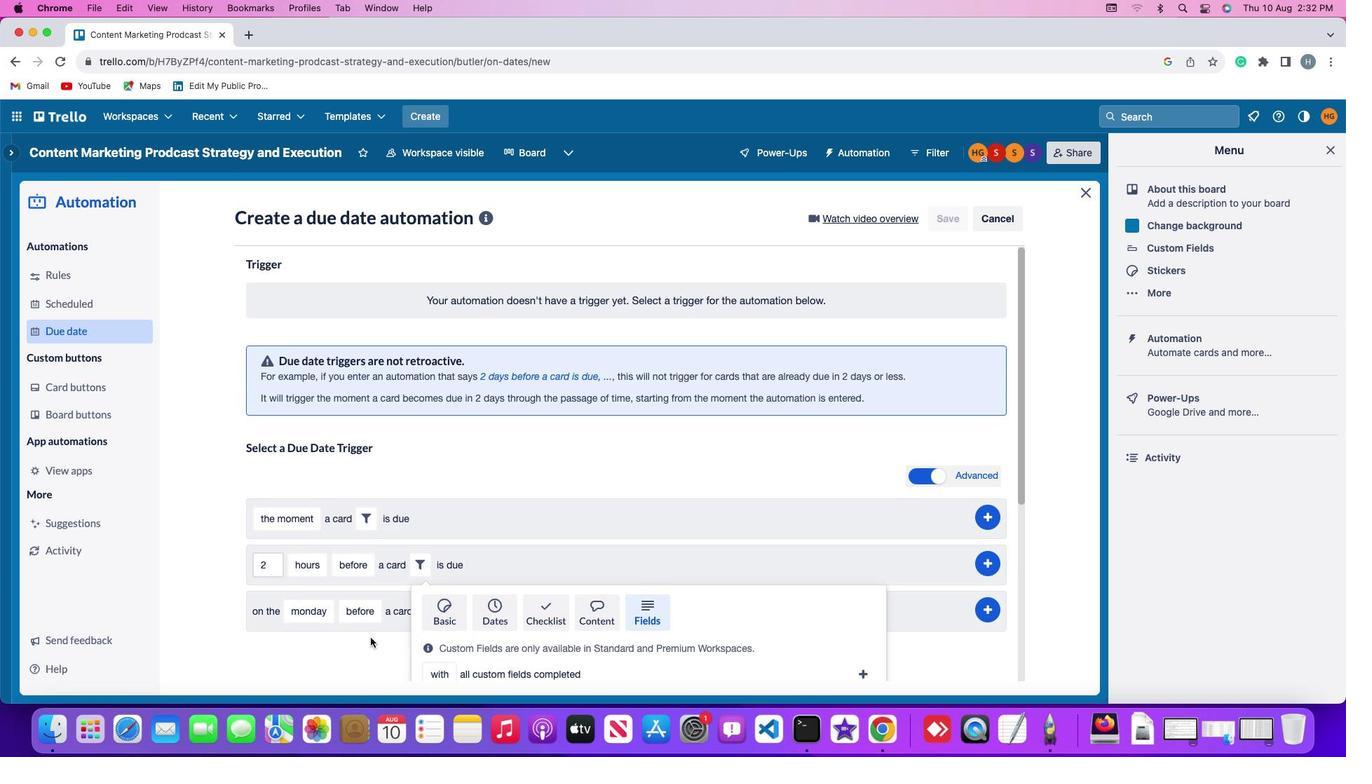 
Action: Mouse scrolled (370, 636) with delta (0, 0)
Screenshot: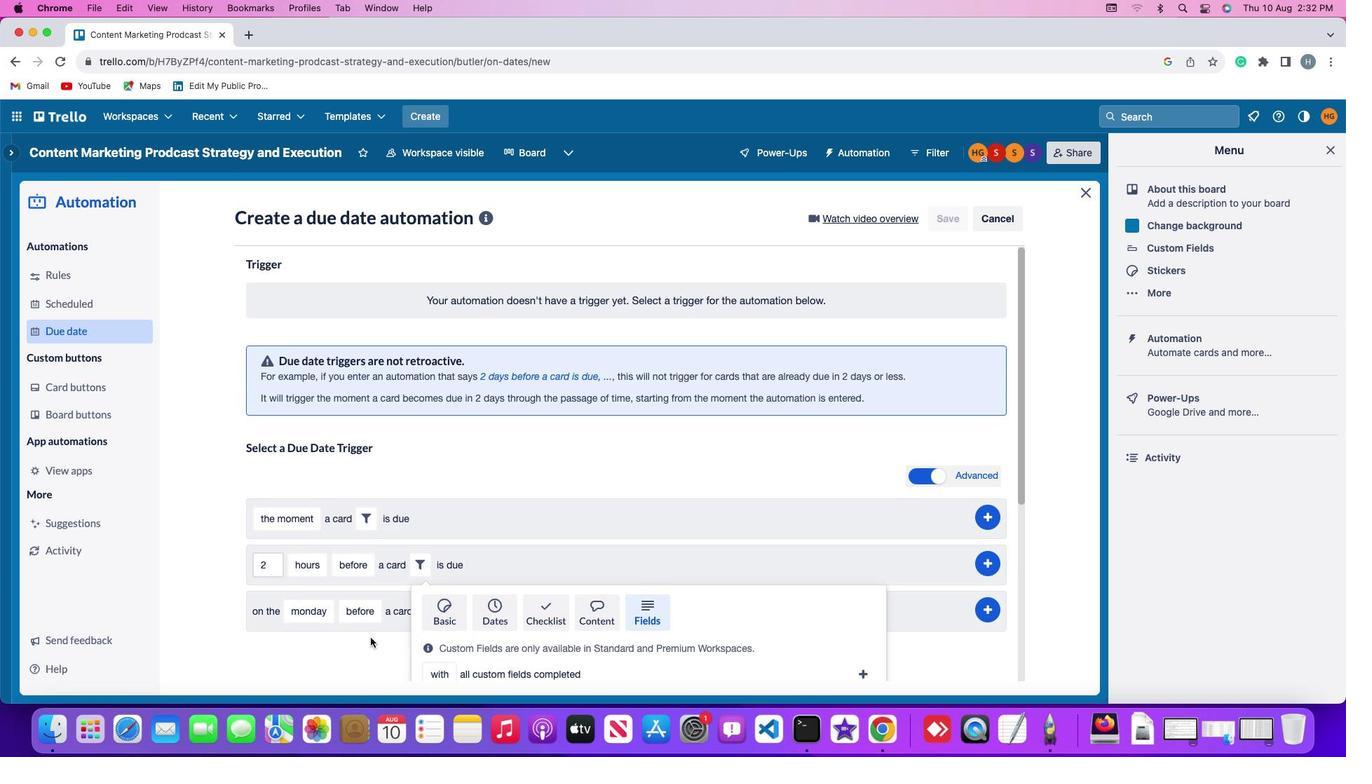
Action: Mouse scrolled (370, 636) with delta (0, -2)
Screenshot: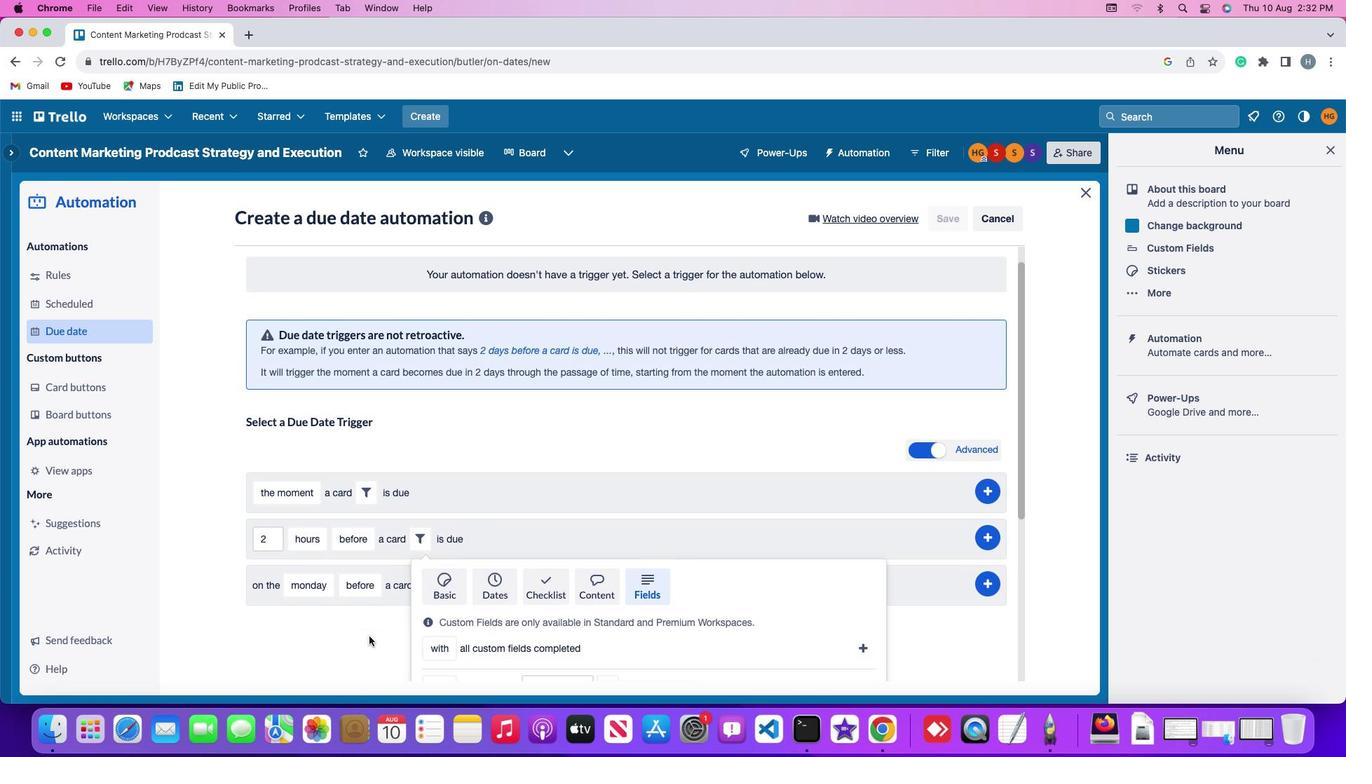 
Action: Mouse scrolled (370, 636) with delta (0, -3)
Screenshot: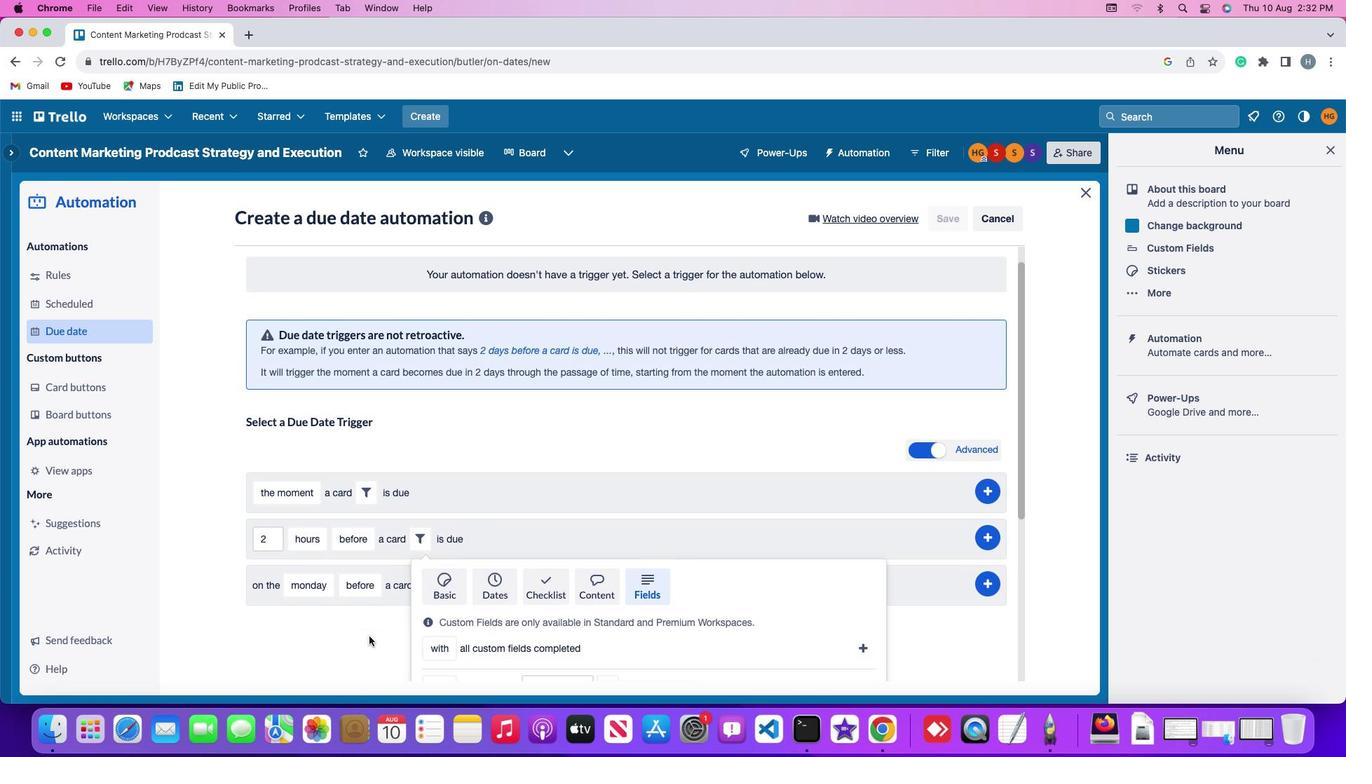
Action: Mouse moved to (368, 635)
Screenshot: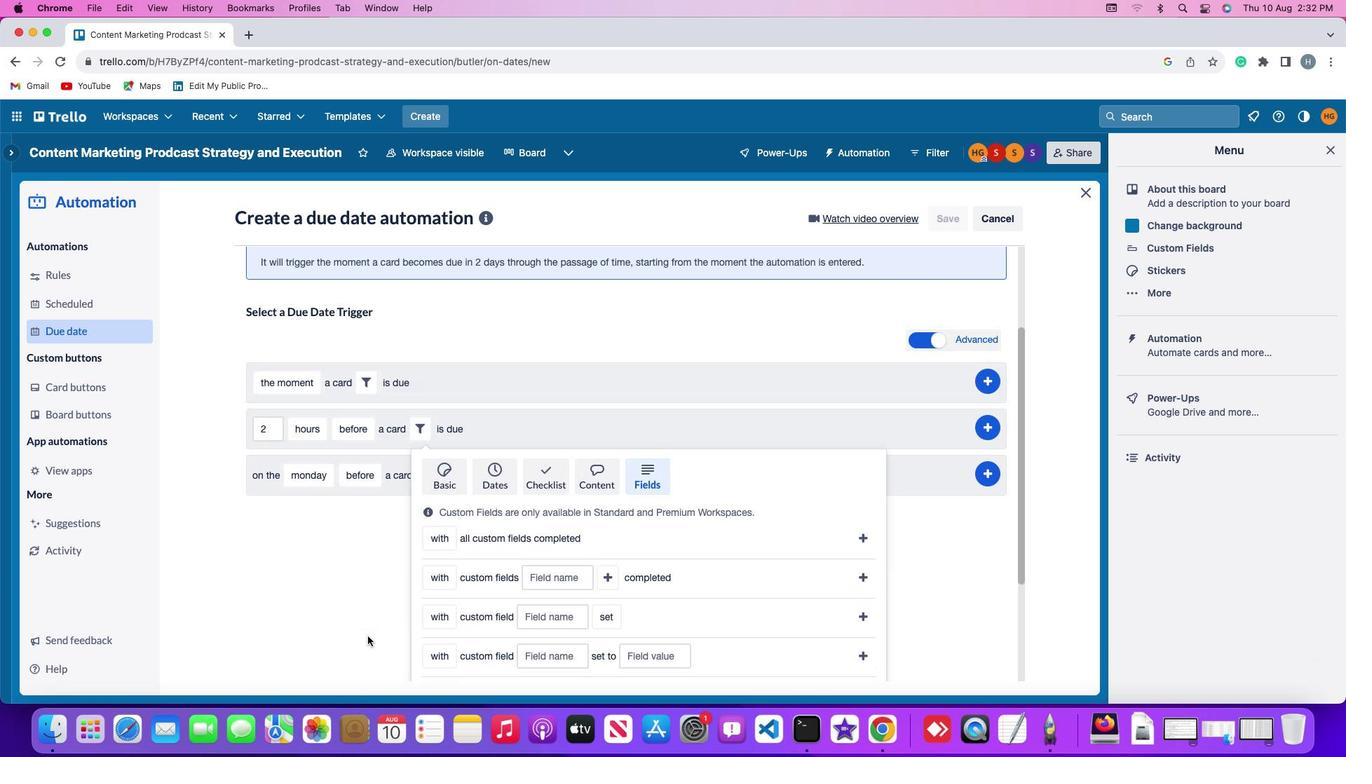
Action: Mouse scrolled (368, 635) with delta (0, -4)
Screenshot: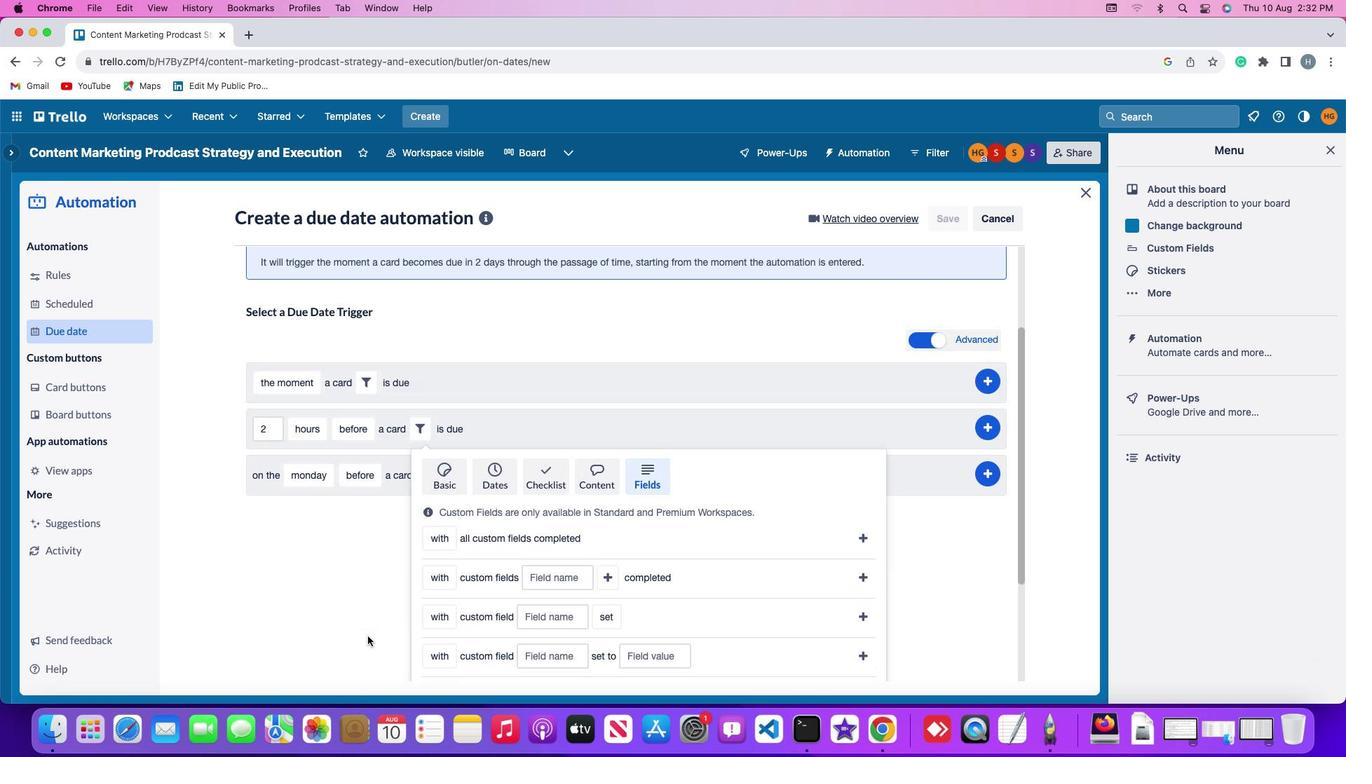 
Action: Mouse moved to (365, 636)
Screenshot: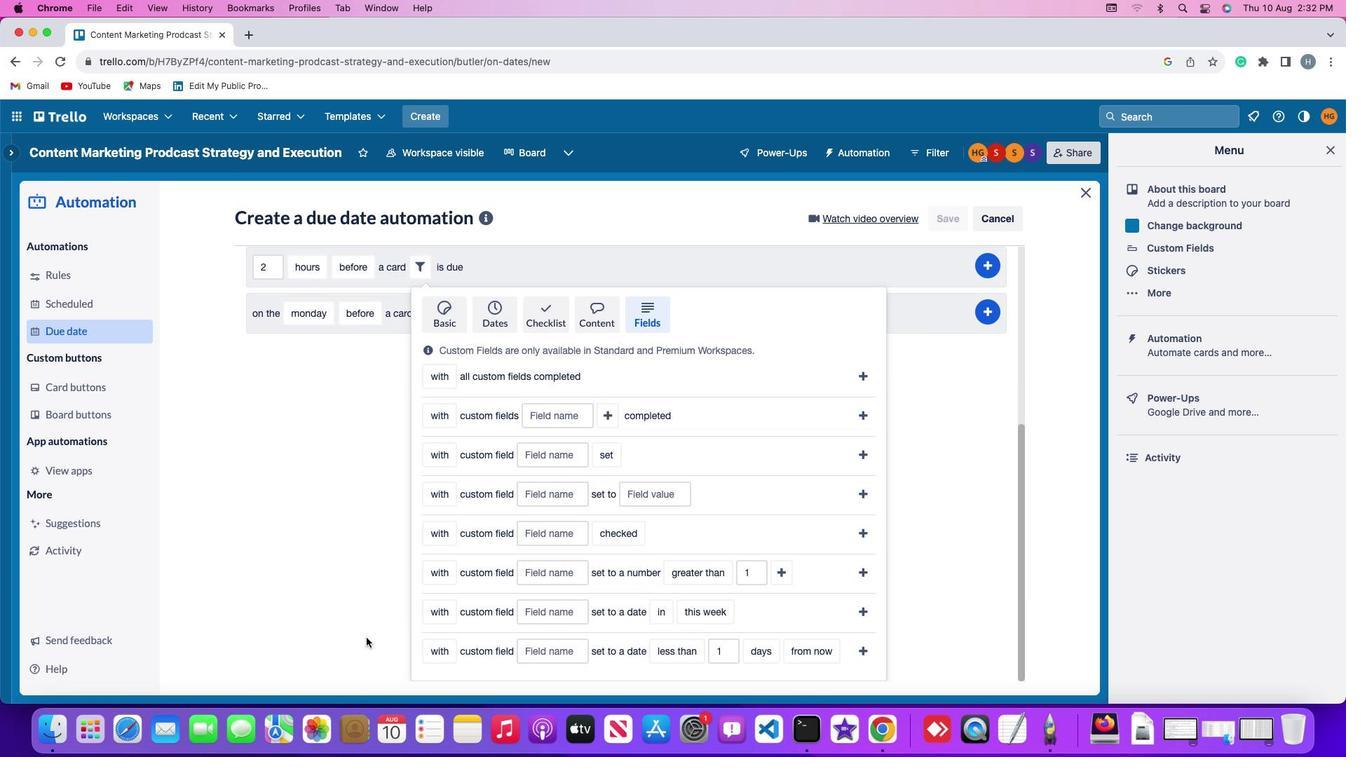 
Action: Mouse scrolled (365, 636) with delta (0, 0)
Screenshot: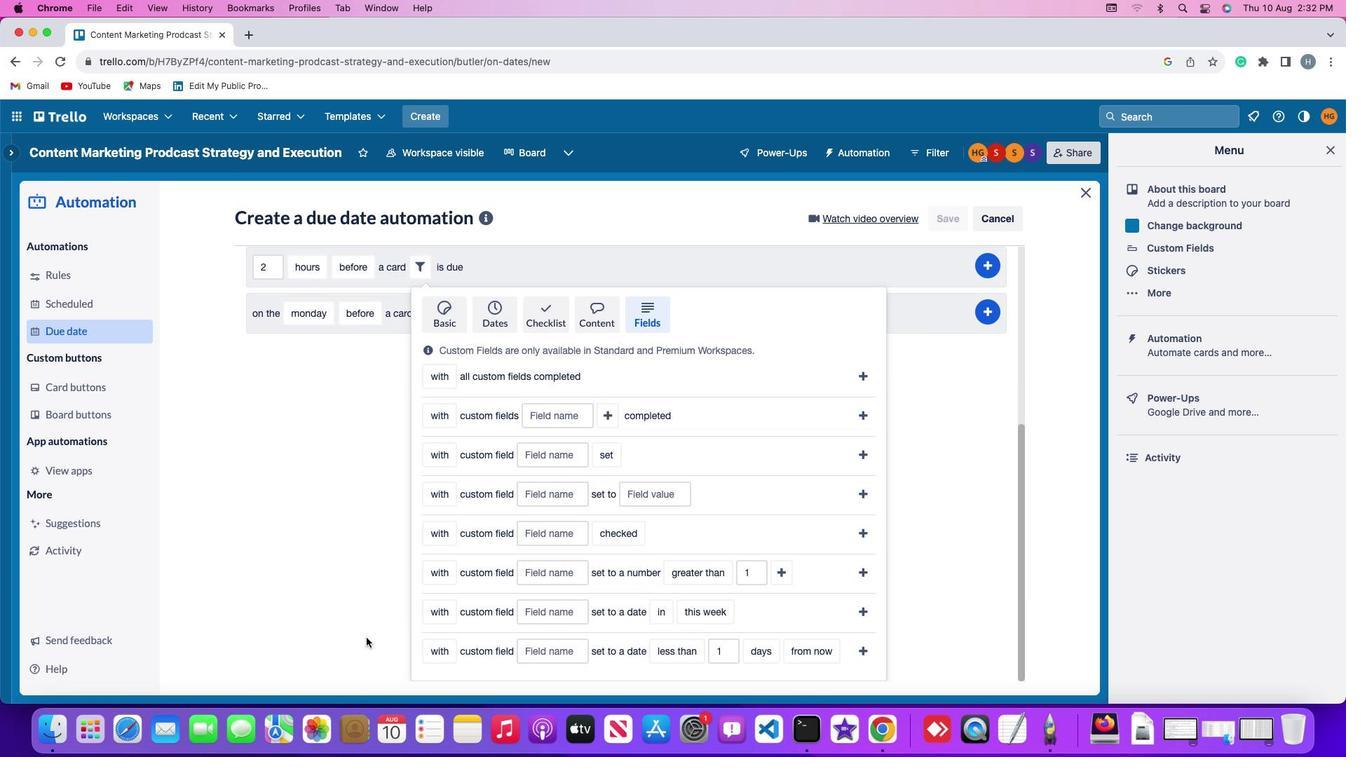 
Action: Mouse scrolled (365, 636) with delta (0, 0)
Screenshot: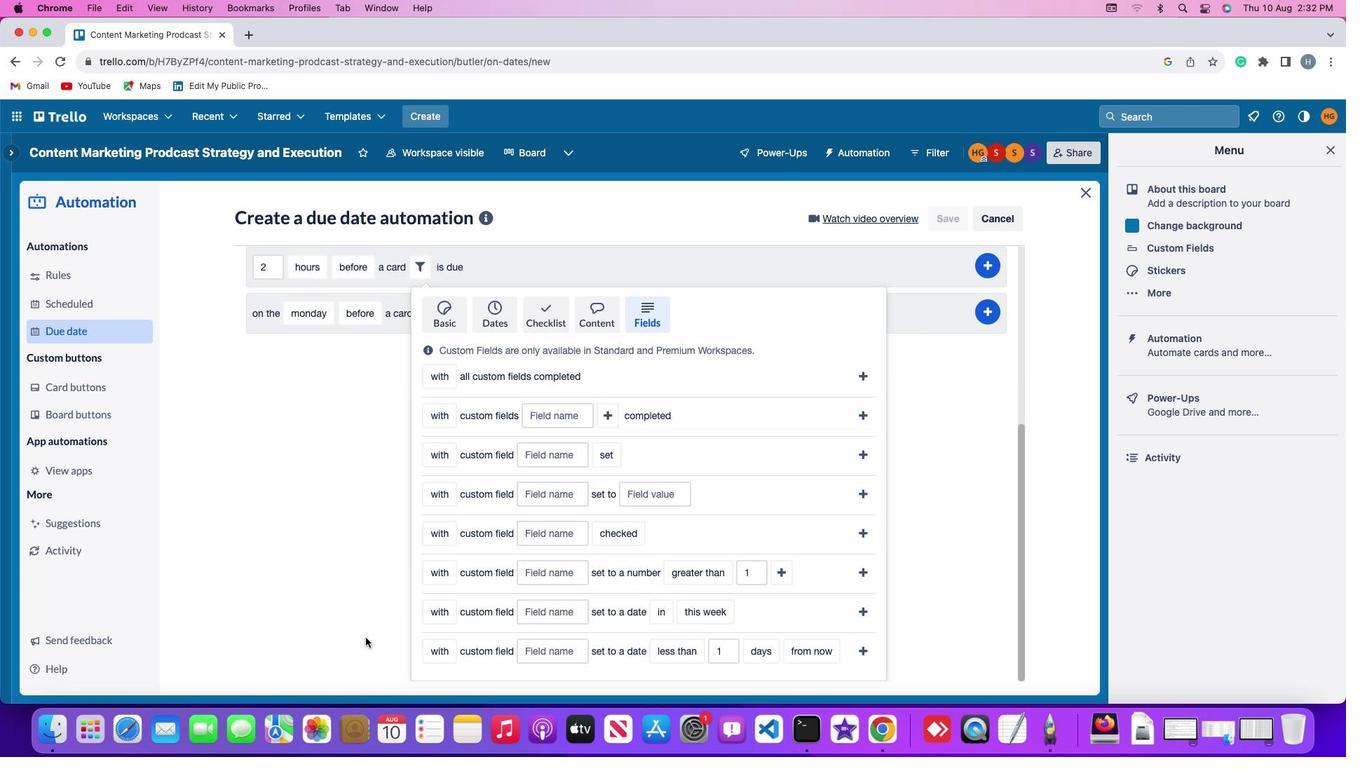 
Action: Mouse moved to (364, 636)
Screenshot: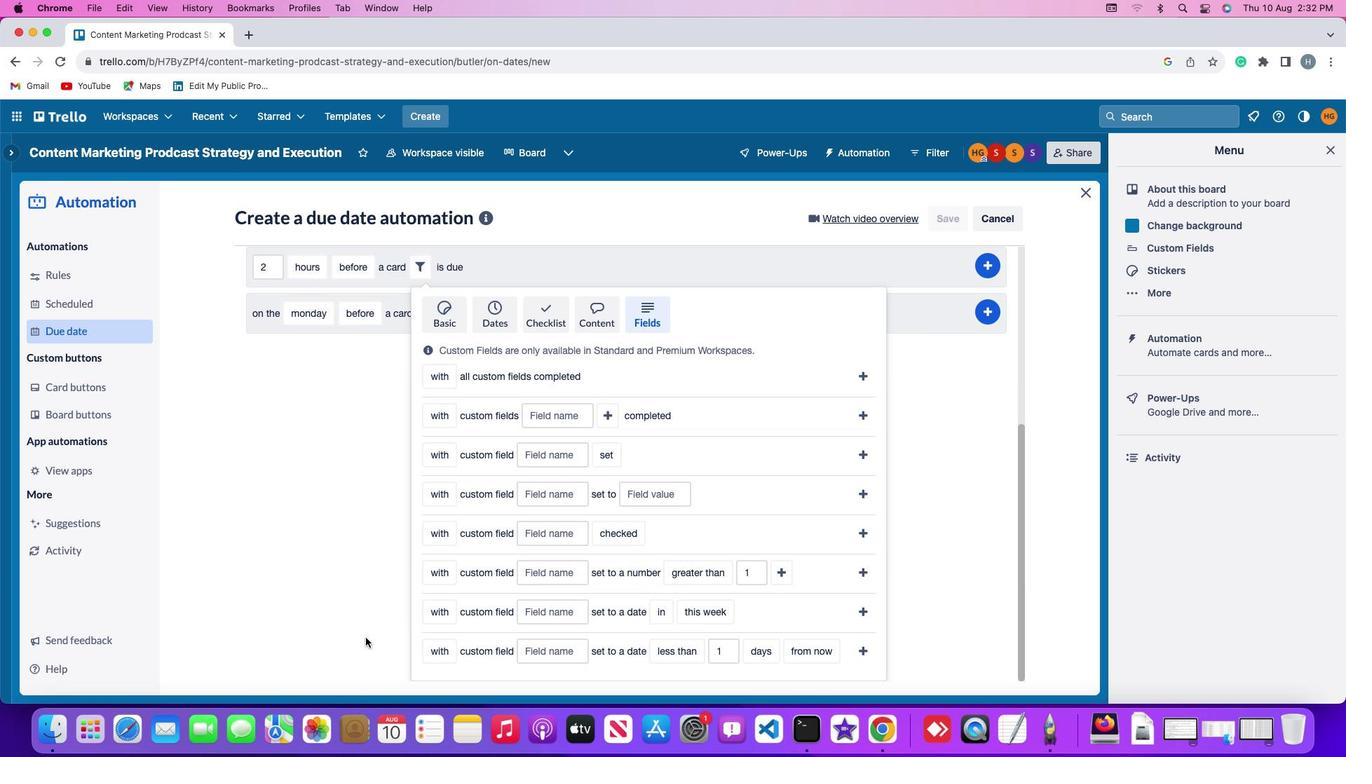 
Action: Mouse scrolled (364, 636) with delta (0, -2)
Screenshot: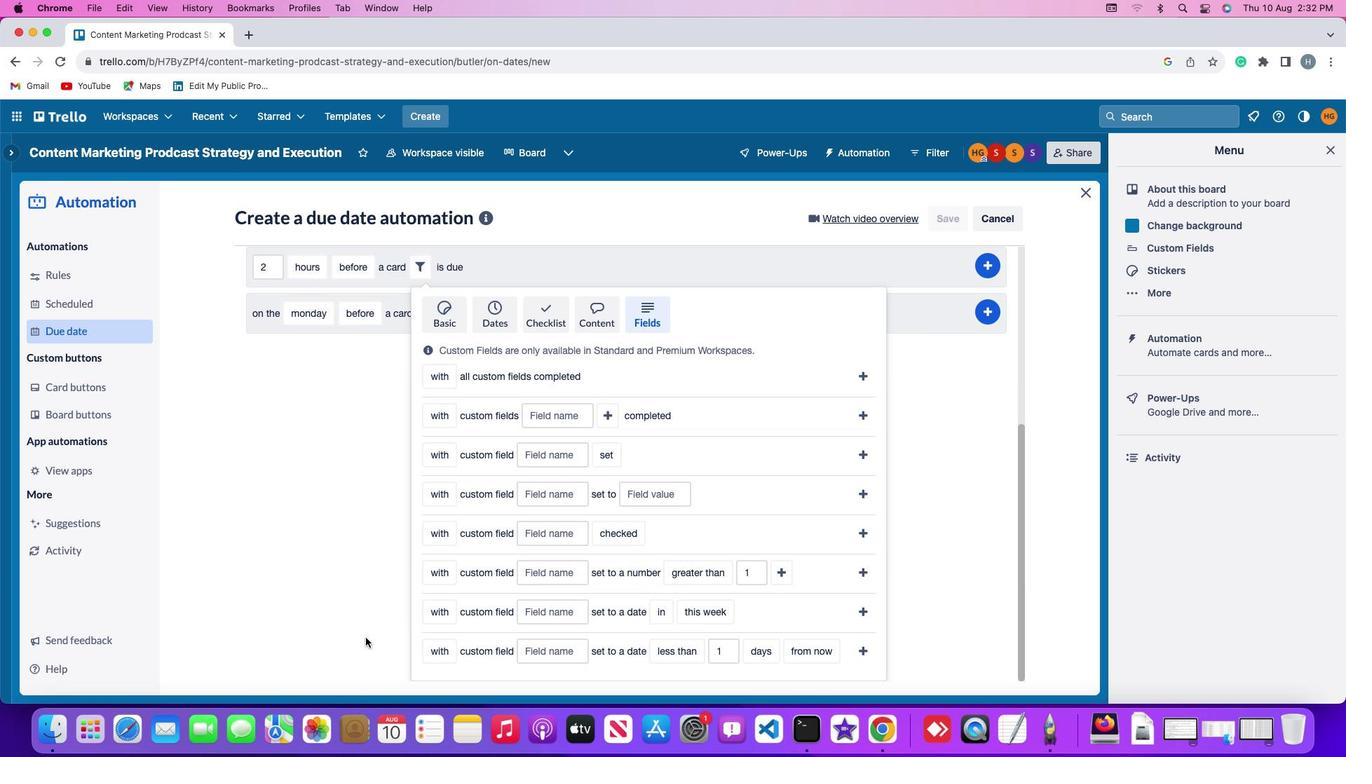 
Action: Mouse scrolled (364, 636) with delta (0, -3)
Screenshot: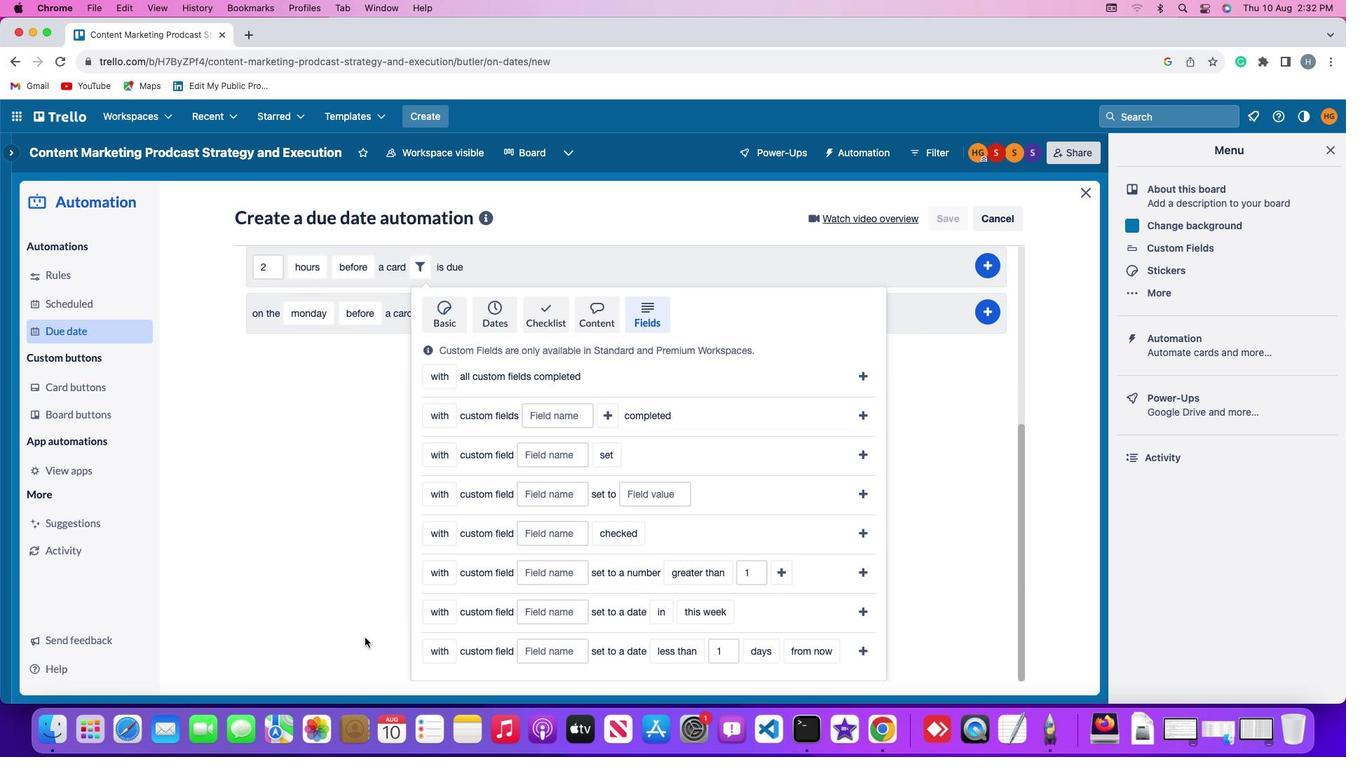 
Action: Mouse moved to (449, 613)
Screenshot: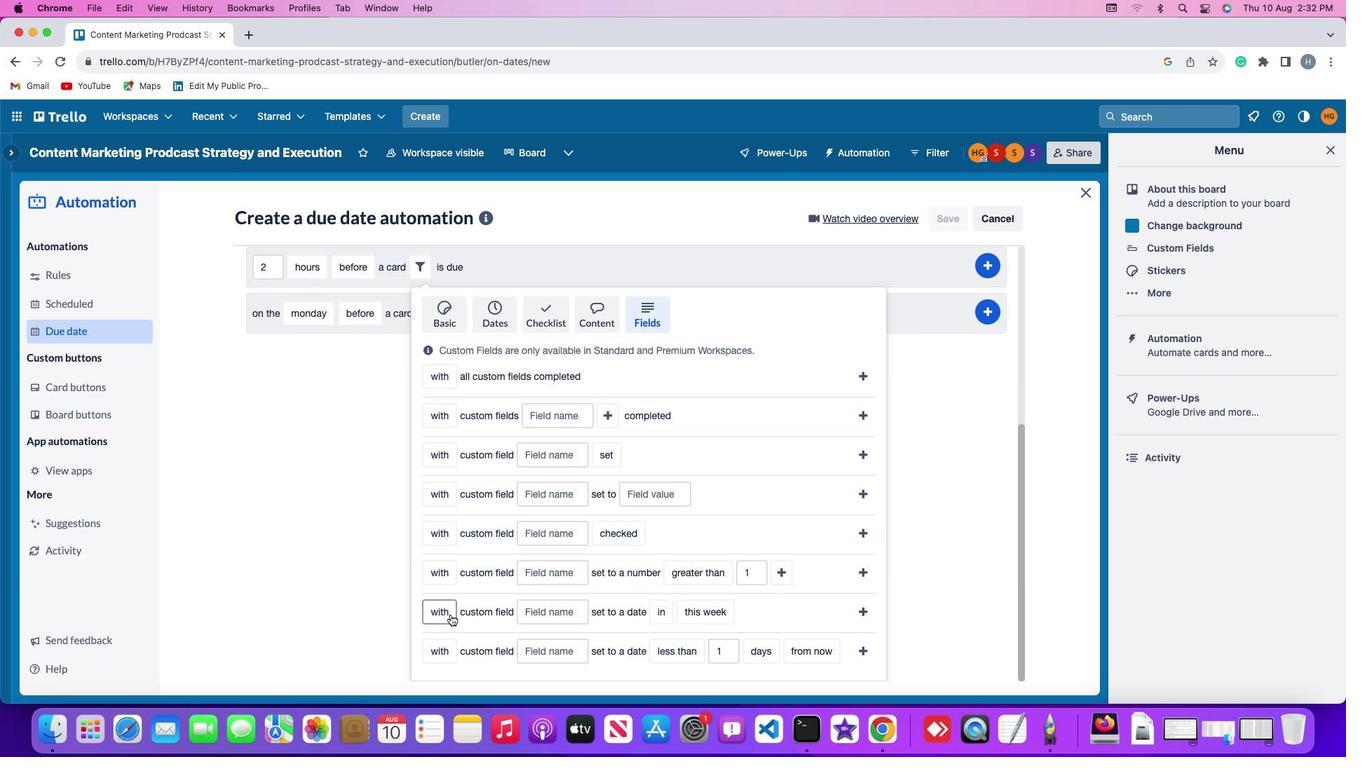 
Action: Mouse pressed left at (449, 613)
Screenshot: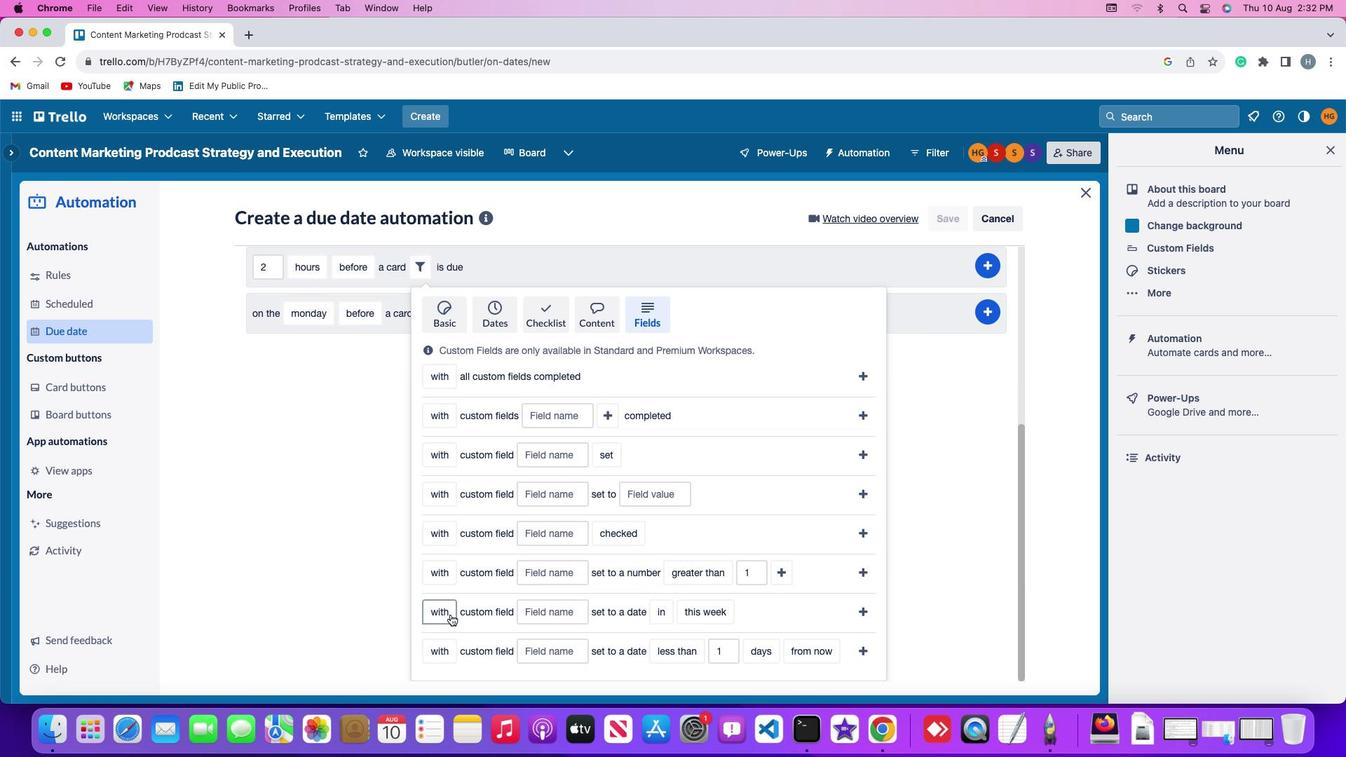 
Action: Mouse moved to (449, 664)
Screenshot: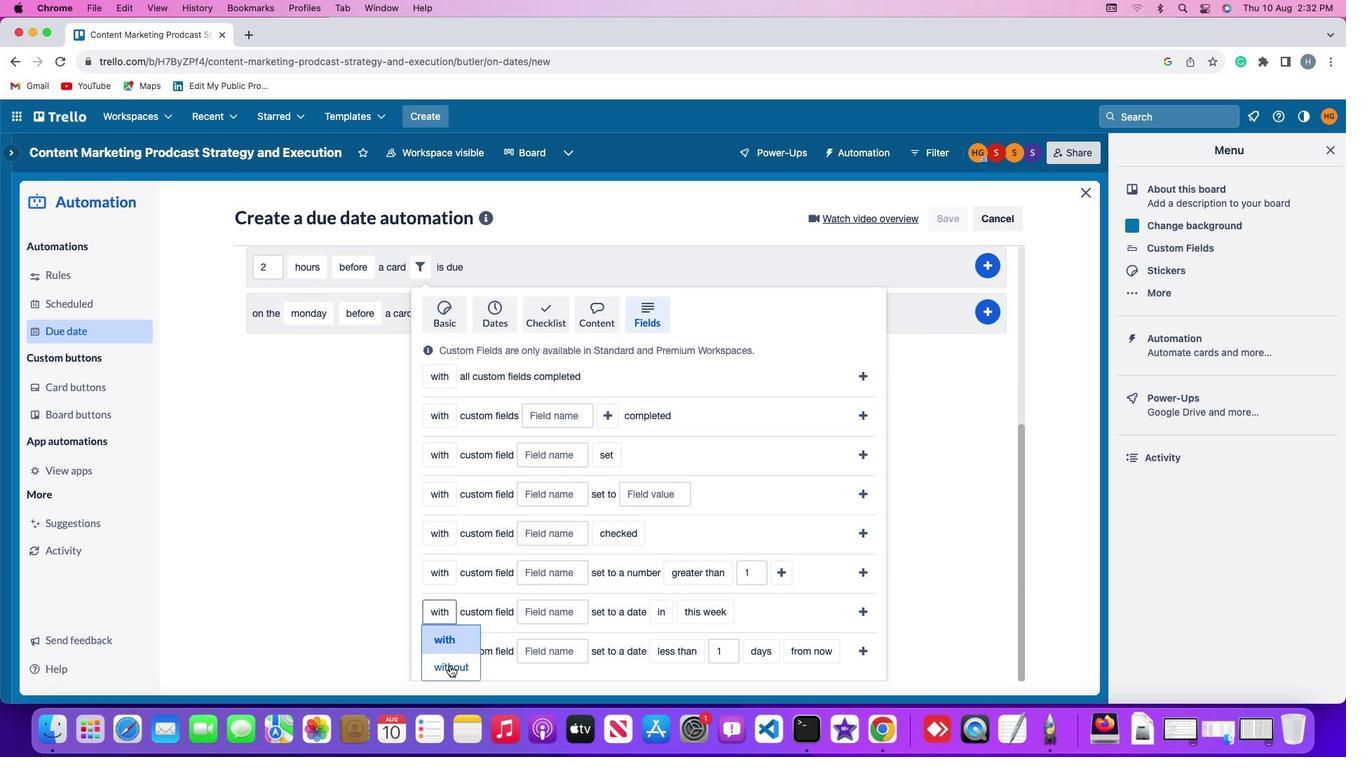 
Action: Mouse pressed left at (449, 664)
Screenshot: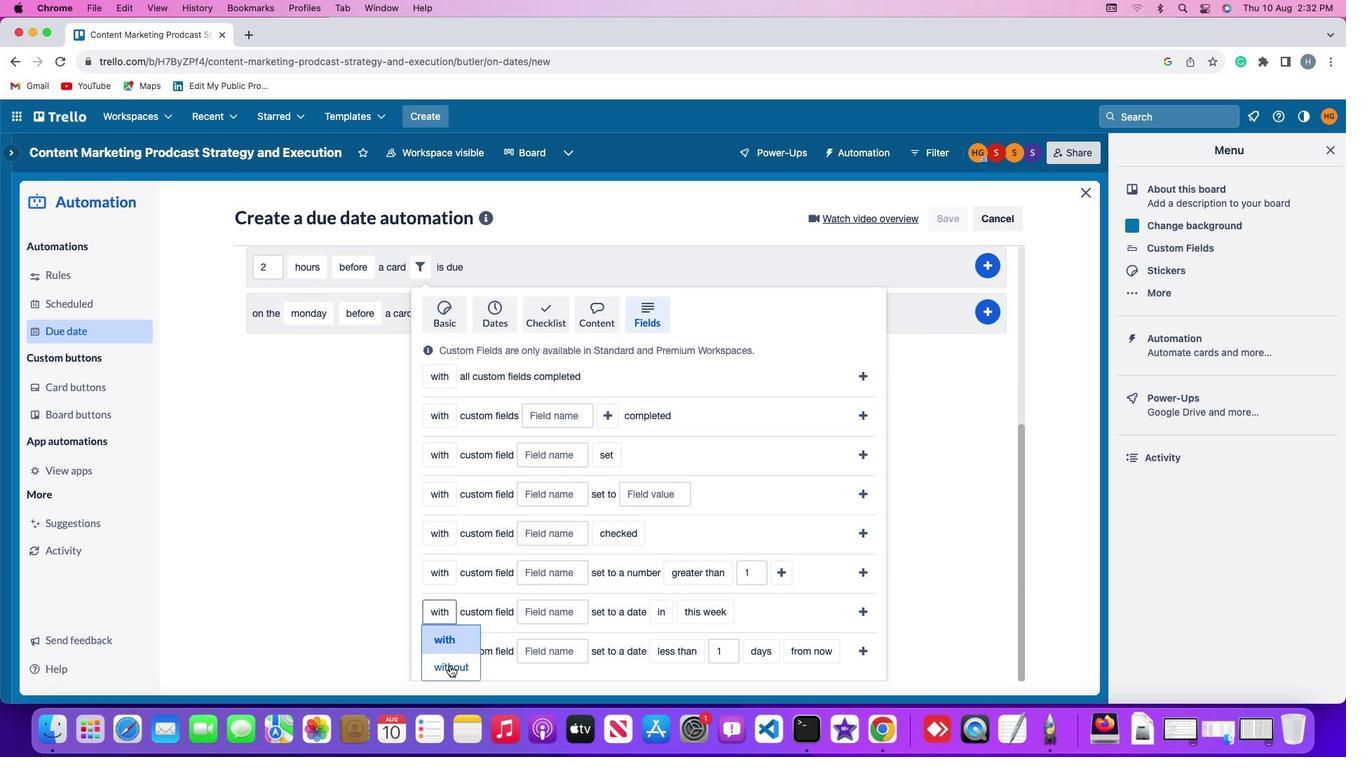 
Action: Mouse moved to (560, 615)
Screenshot: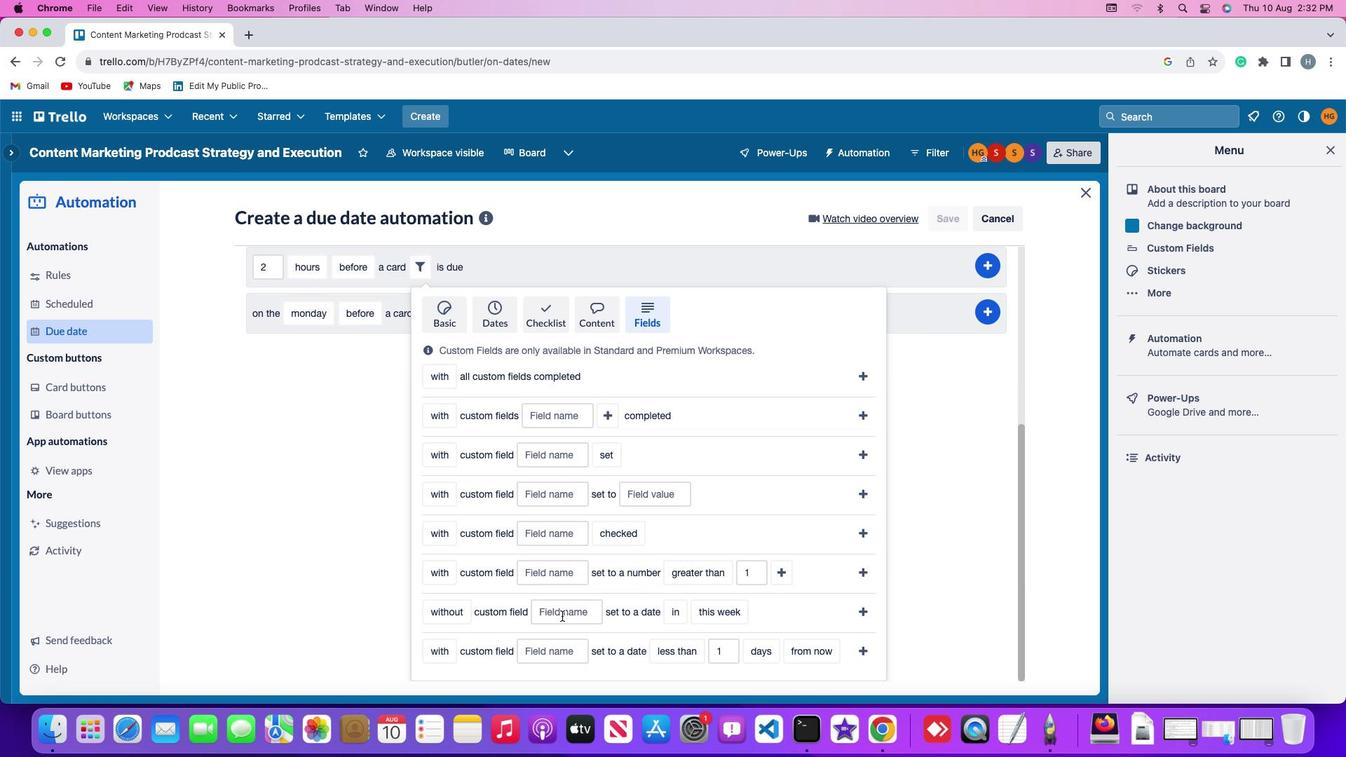 
Action: Mouse pressed left at (560, 615)
Screenshot: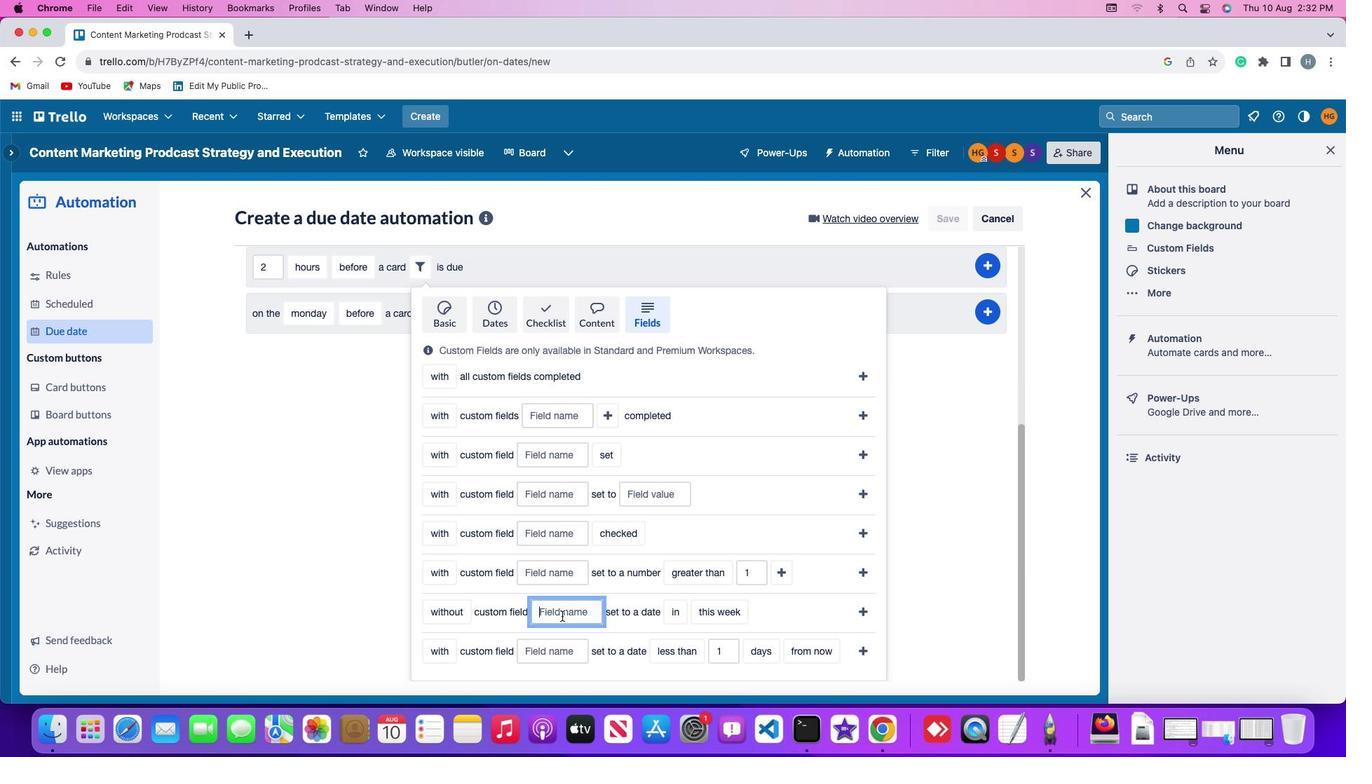 
Action: Mouse moved to (560, 614)
Screenshot: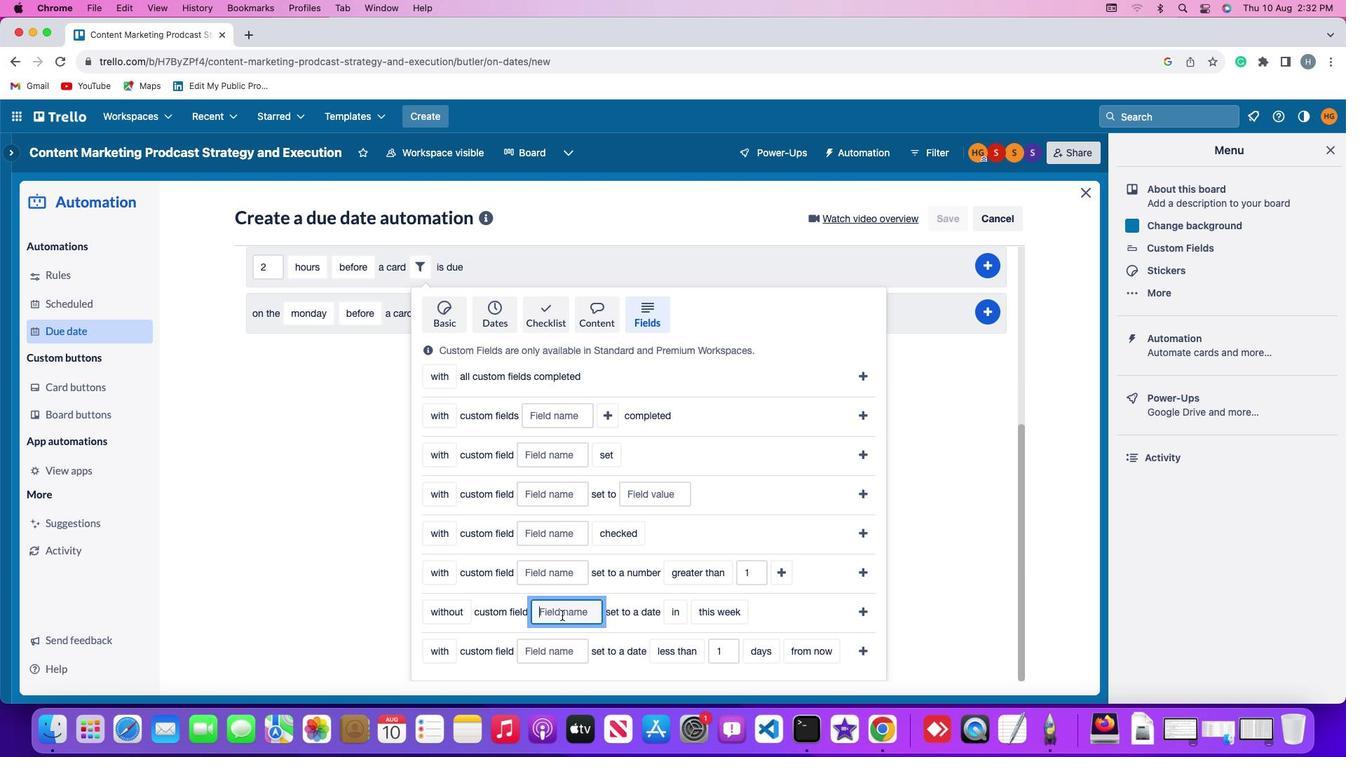 
Action: Key pressed Key.shift'R''e''s''u''m''e'
Screenshot: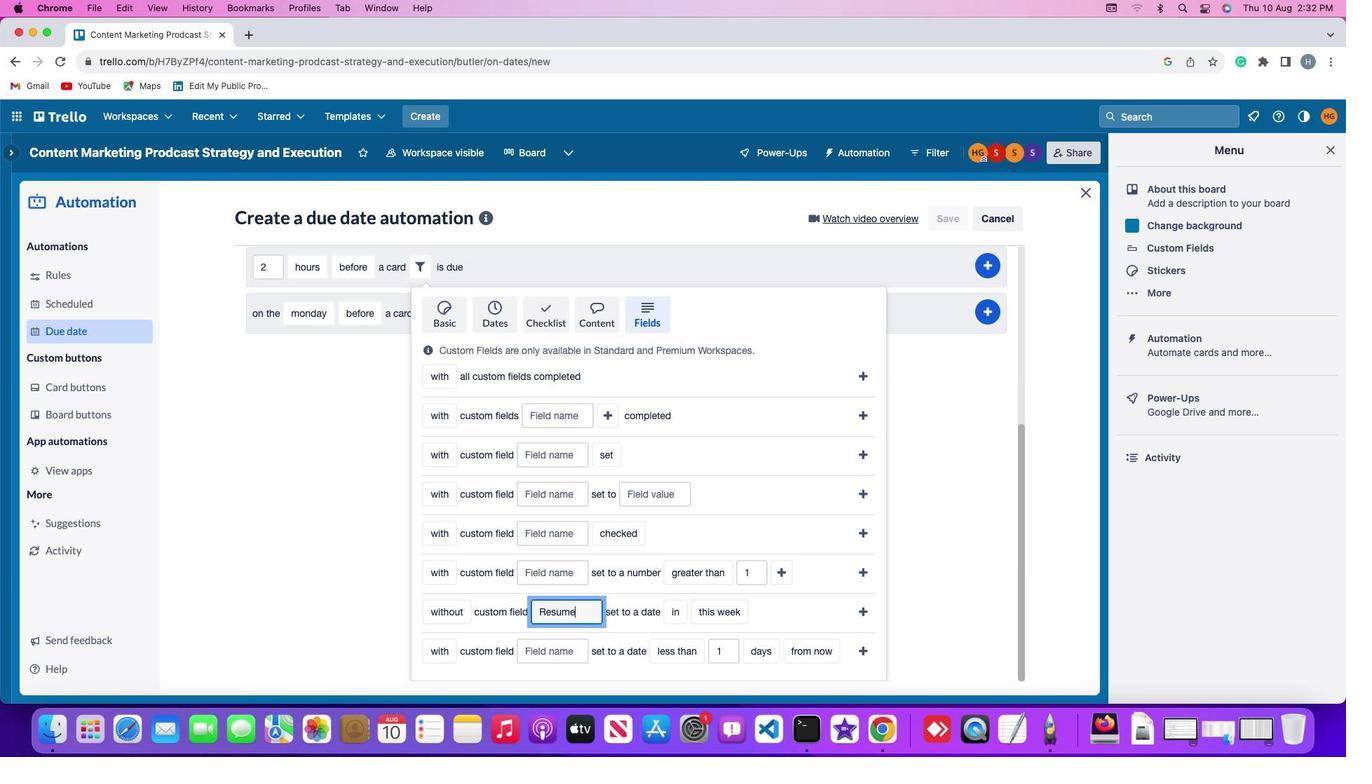 
Action: Mouse moved to (673, 600)
Screenshot: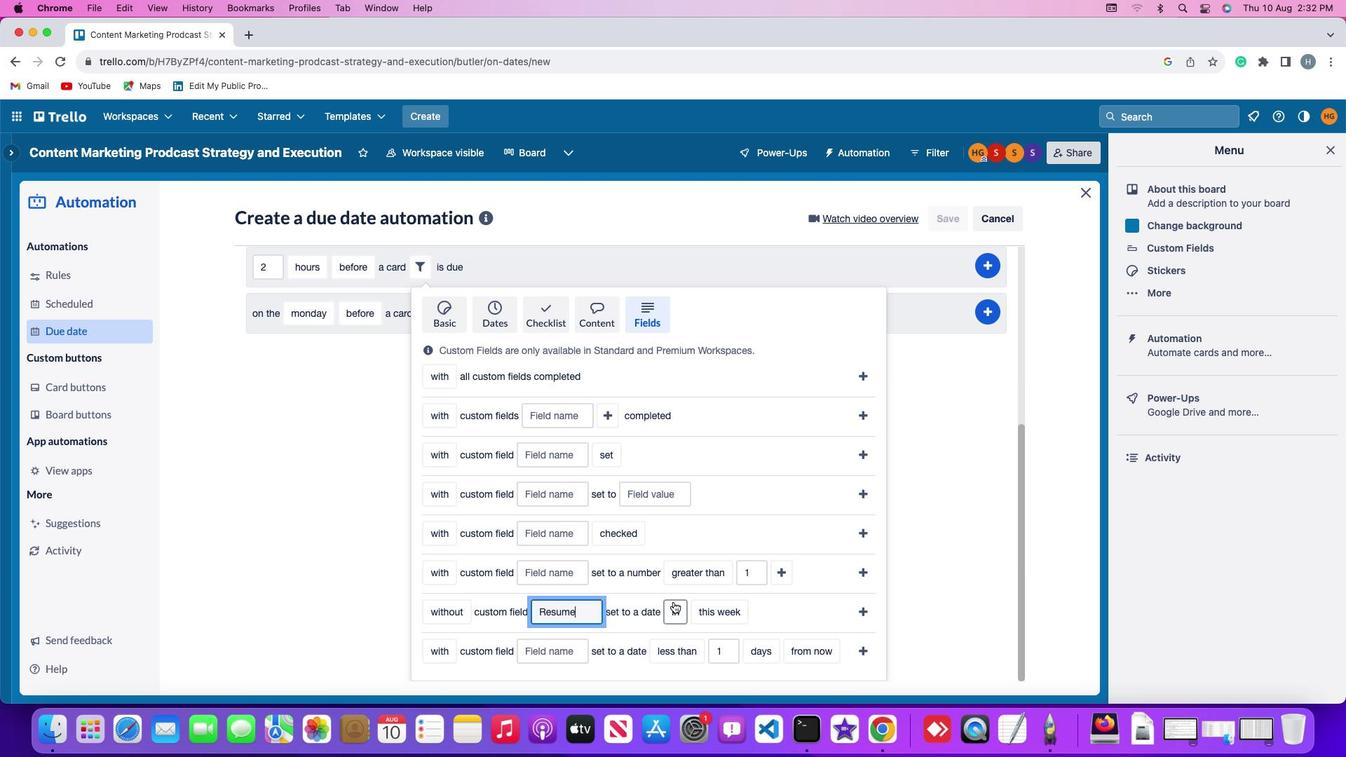 
Action: Mouse pressed left at (673, 600)
Screenshot: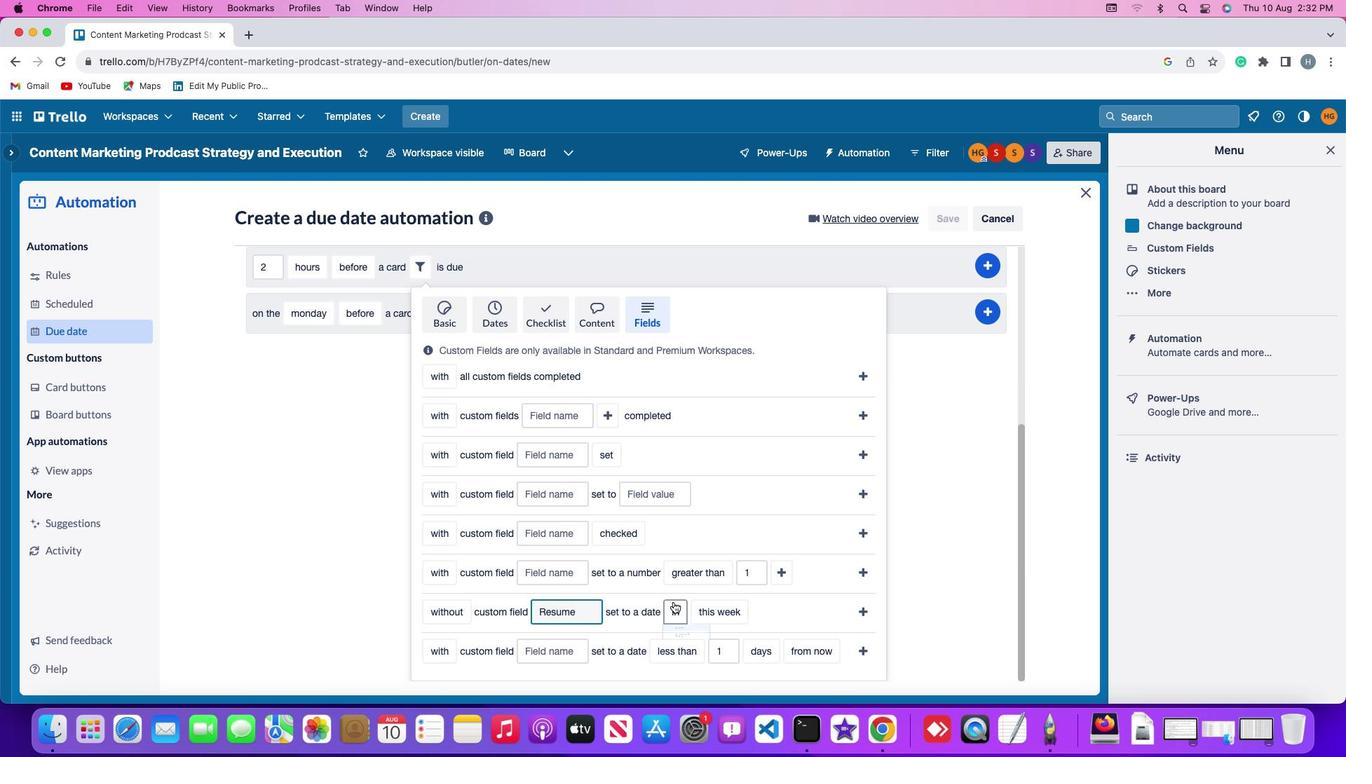 
Action: Mouse moved to (683, 639)
Screenshot: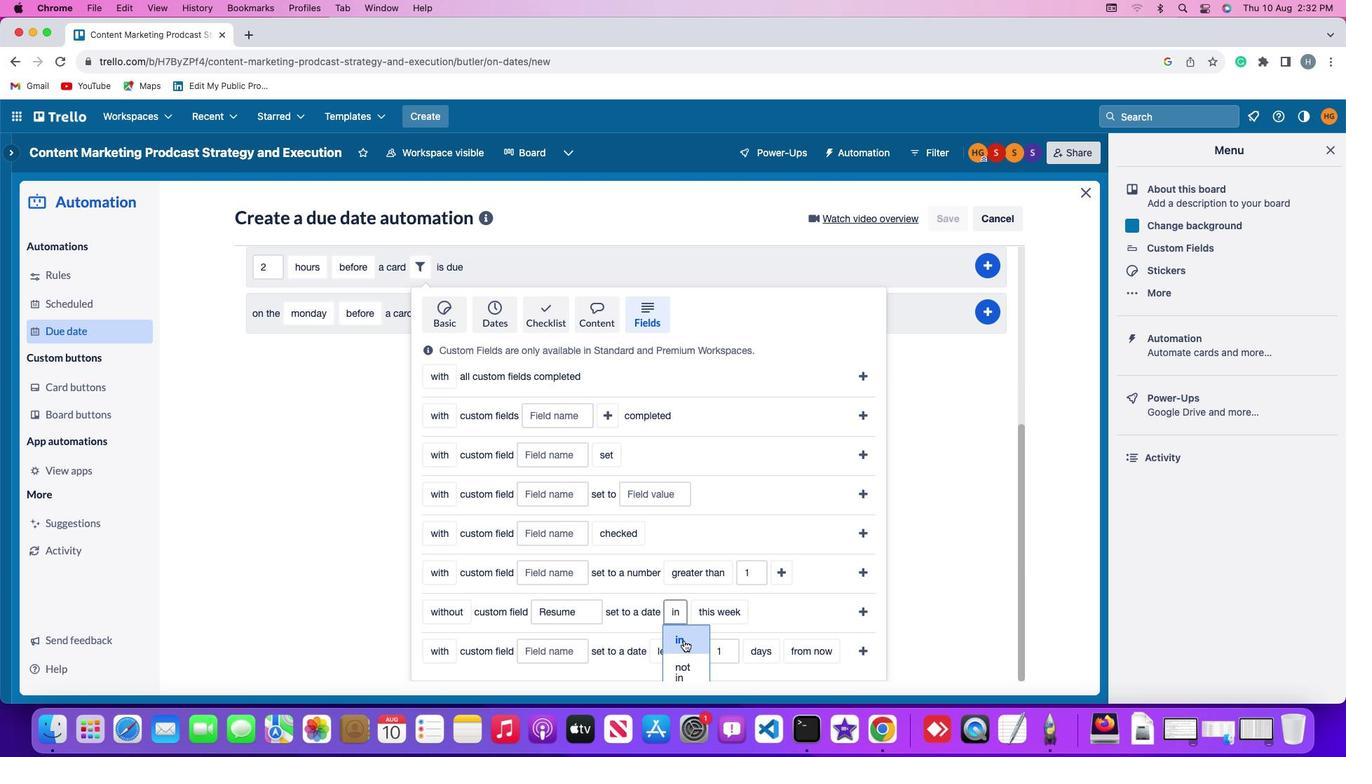 
Action: Mouse pressed left at (683, 639)
Screenshot: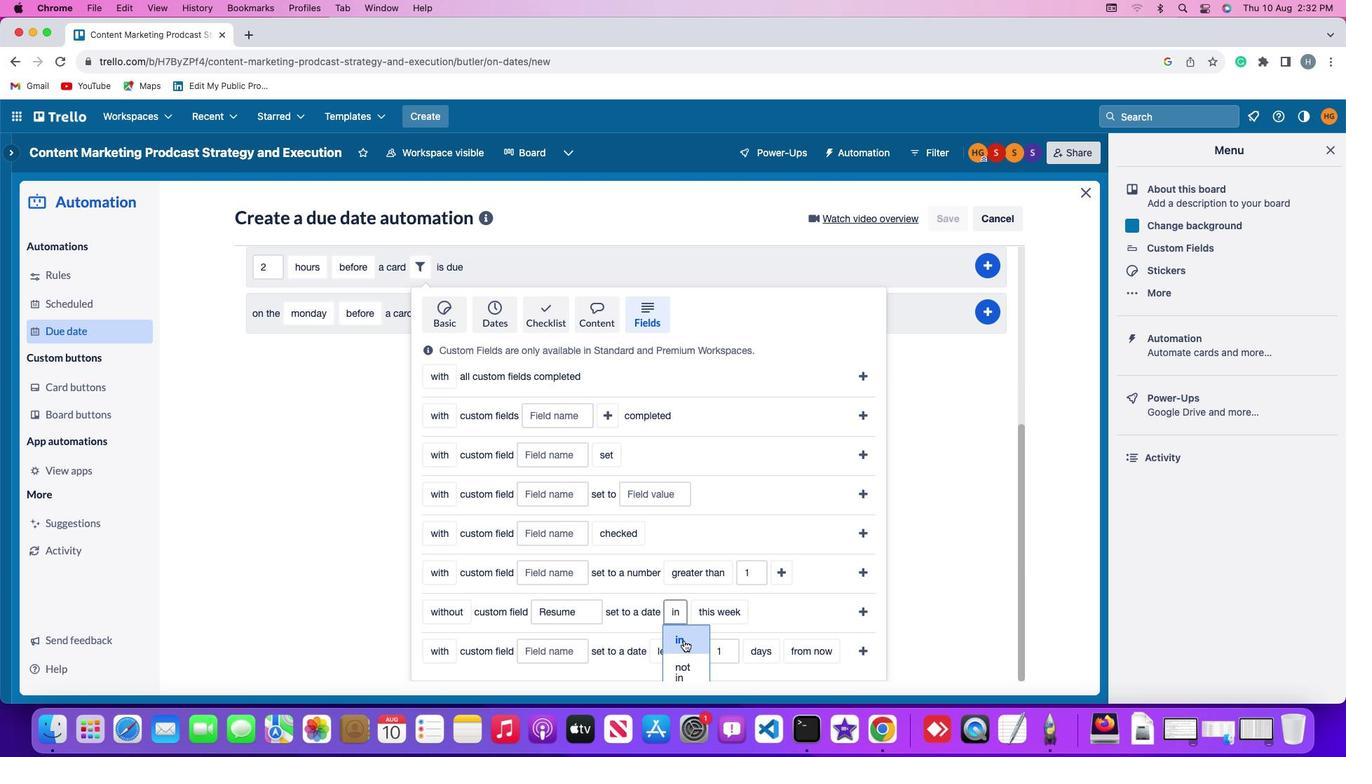 
Action: Mouse moved to (726, 611)
Screenshot: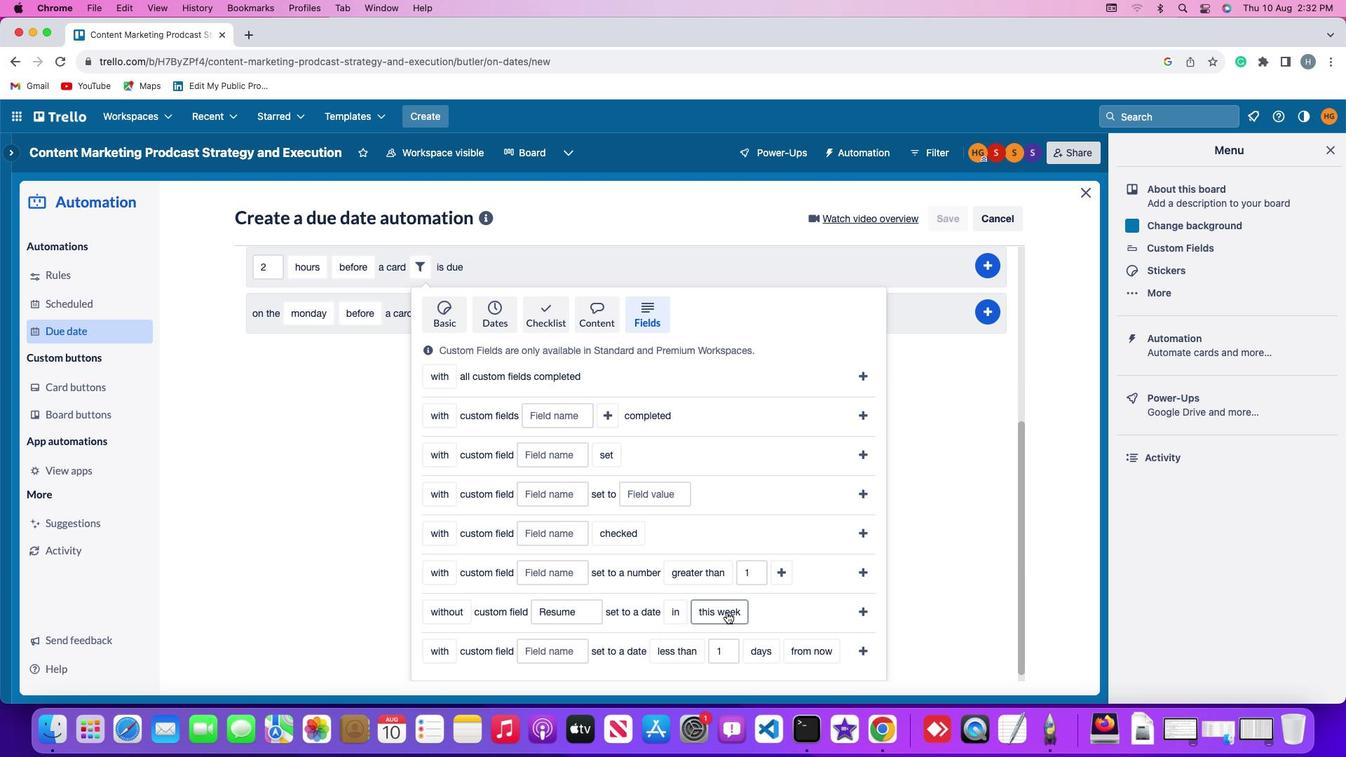 
Action: Mouse pressed left at (726, 611)
Screenshot: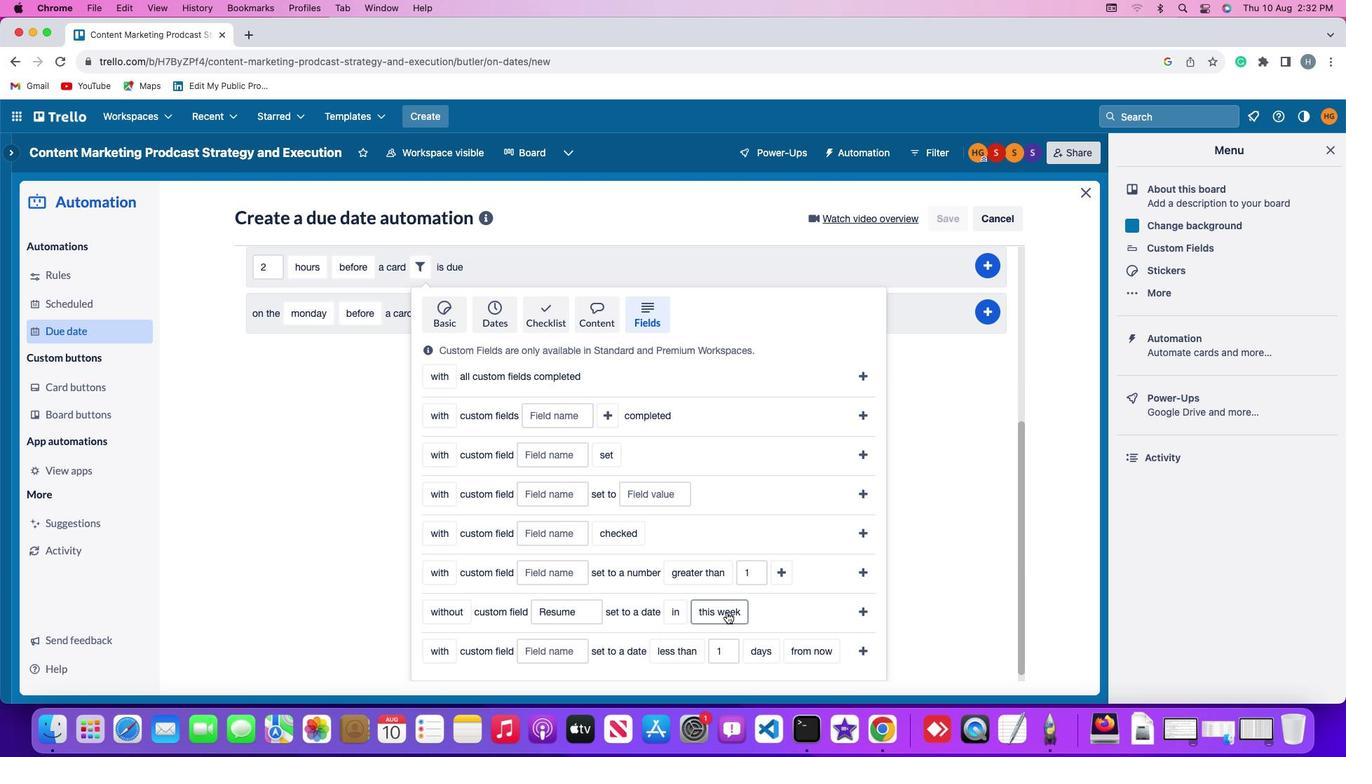 
Action: Mouse moved to (728, 636)
Screenshot: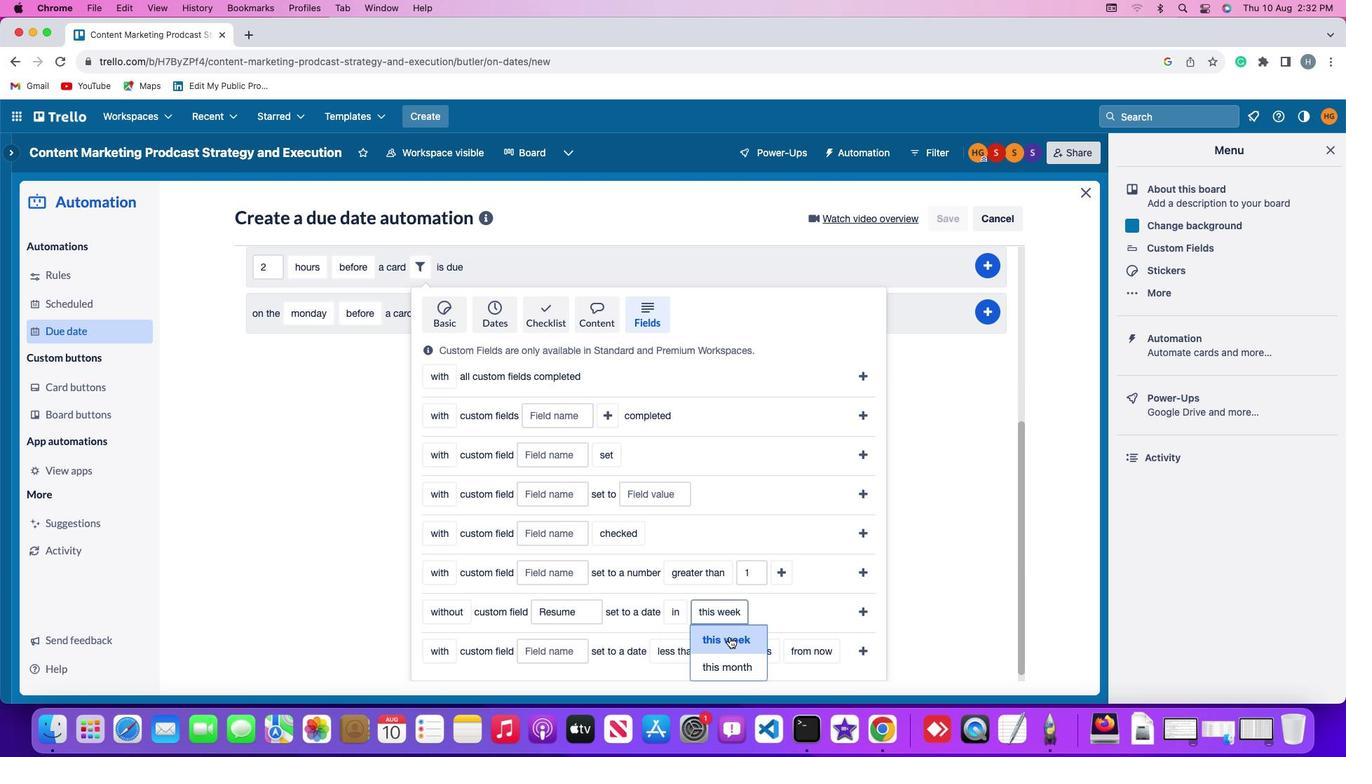
Action: Mouse pressed left at (728, 636)
Screenshot: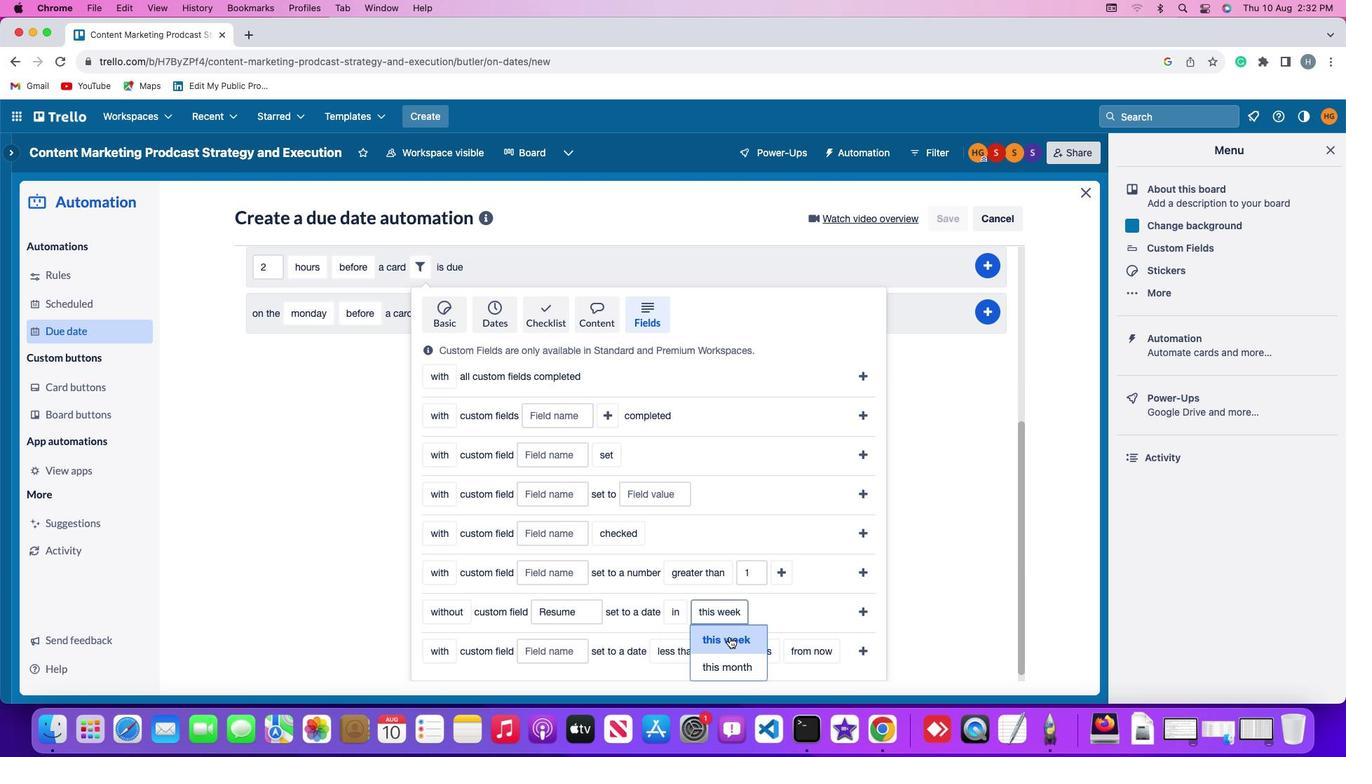 
Action: Mouse moved to (864, 609)
Screenshot: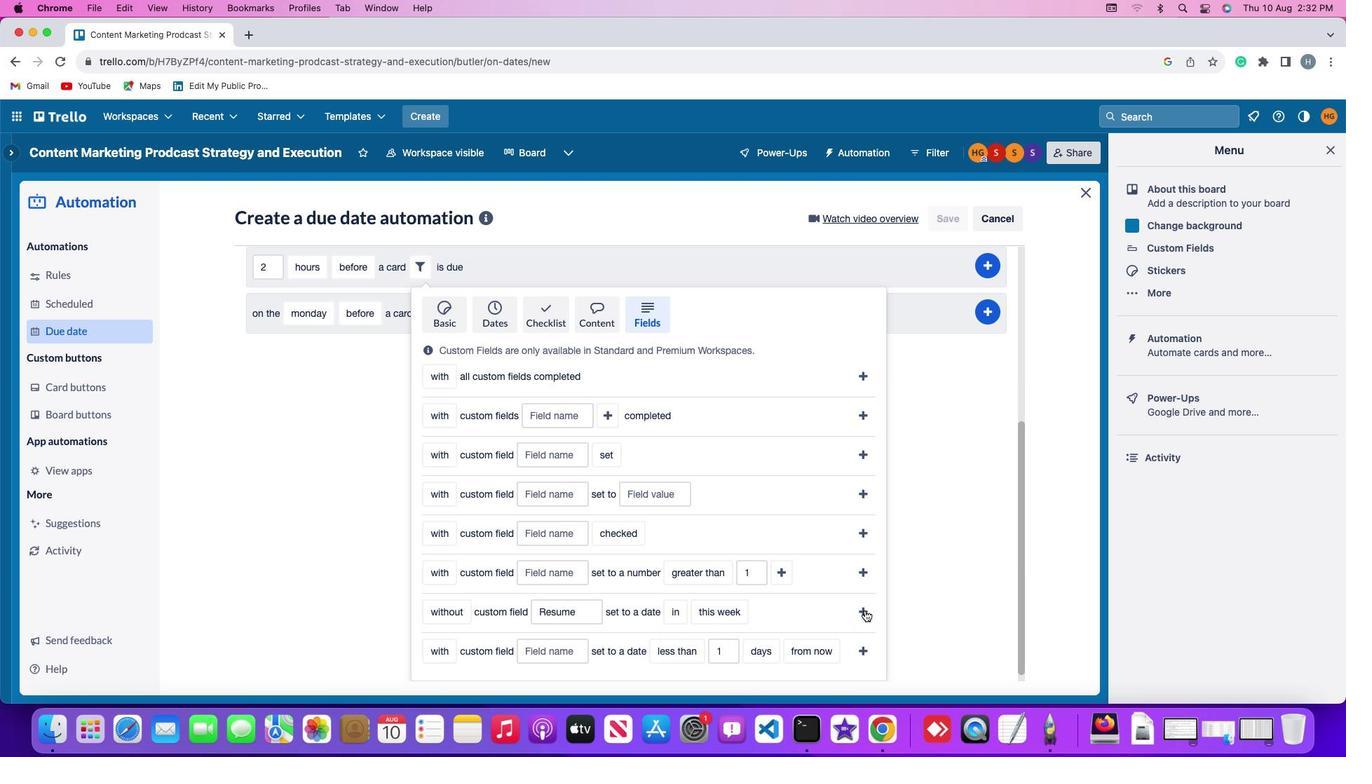 
Action: Mouse pressed left at (864, 609)
Screenshot: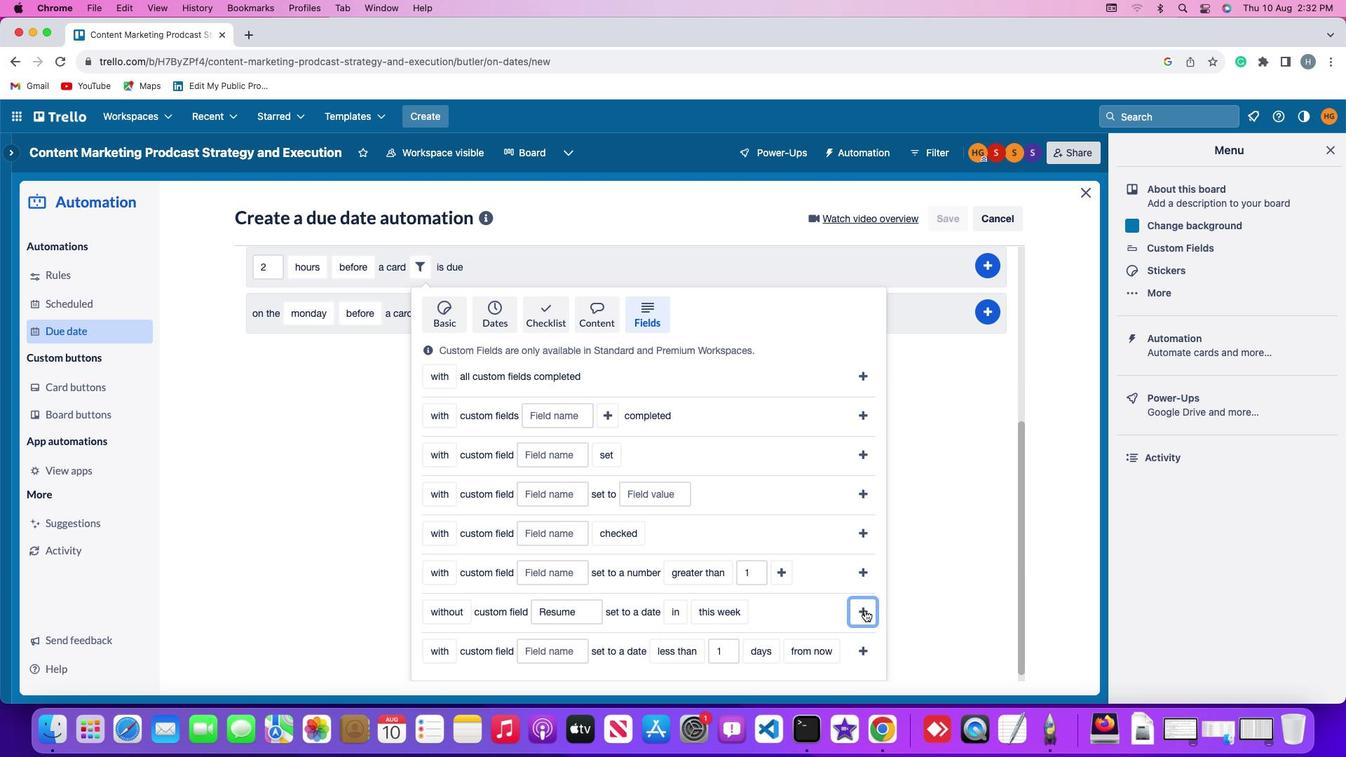 
Action: Mouse moved to (997, 562)
Screenshot: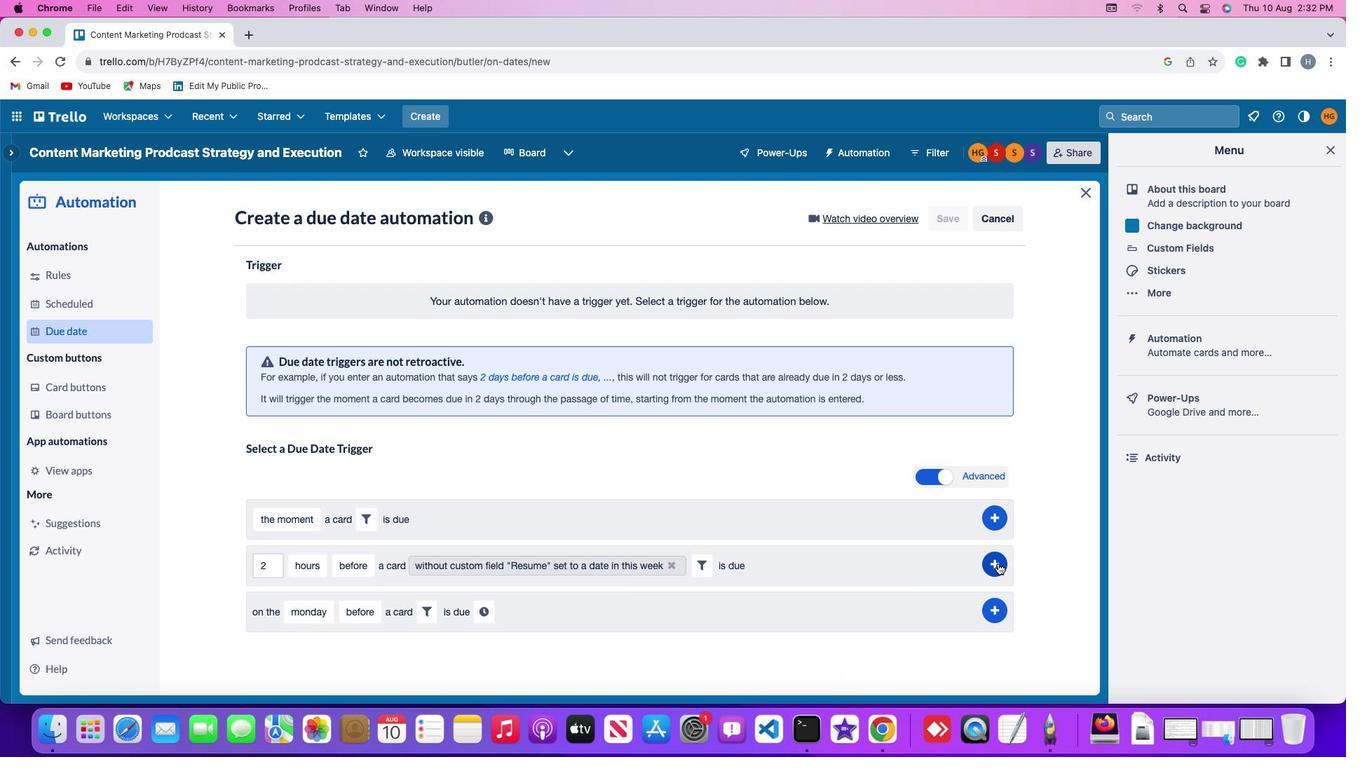 
Action: Mouse pressed left at (997, 562)
Screenshot: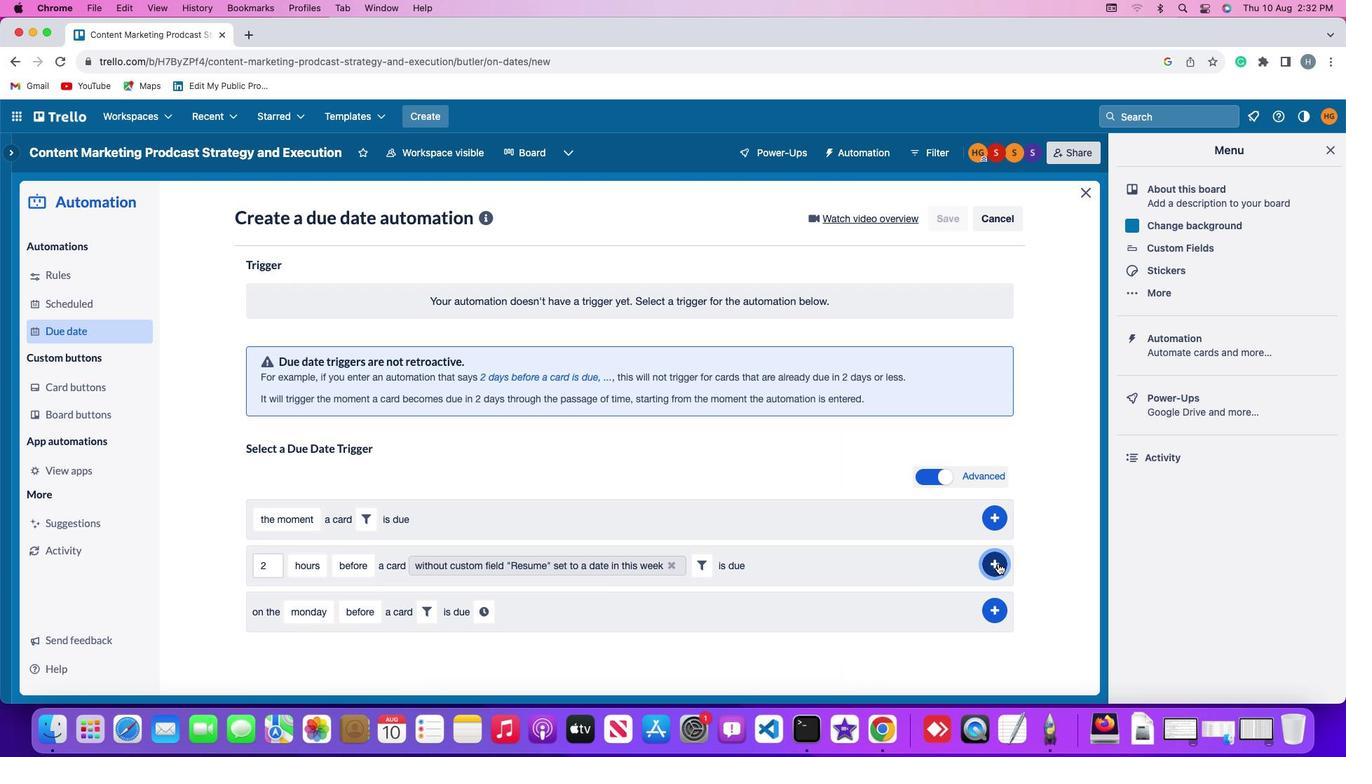 
Action: Mouse moved to (1058, 438)
Screenshot: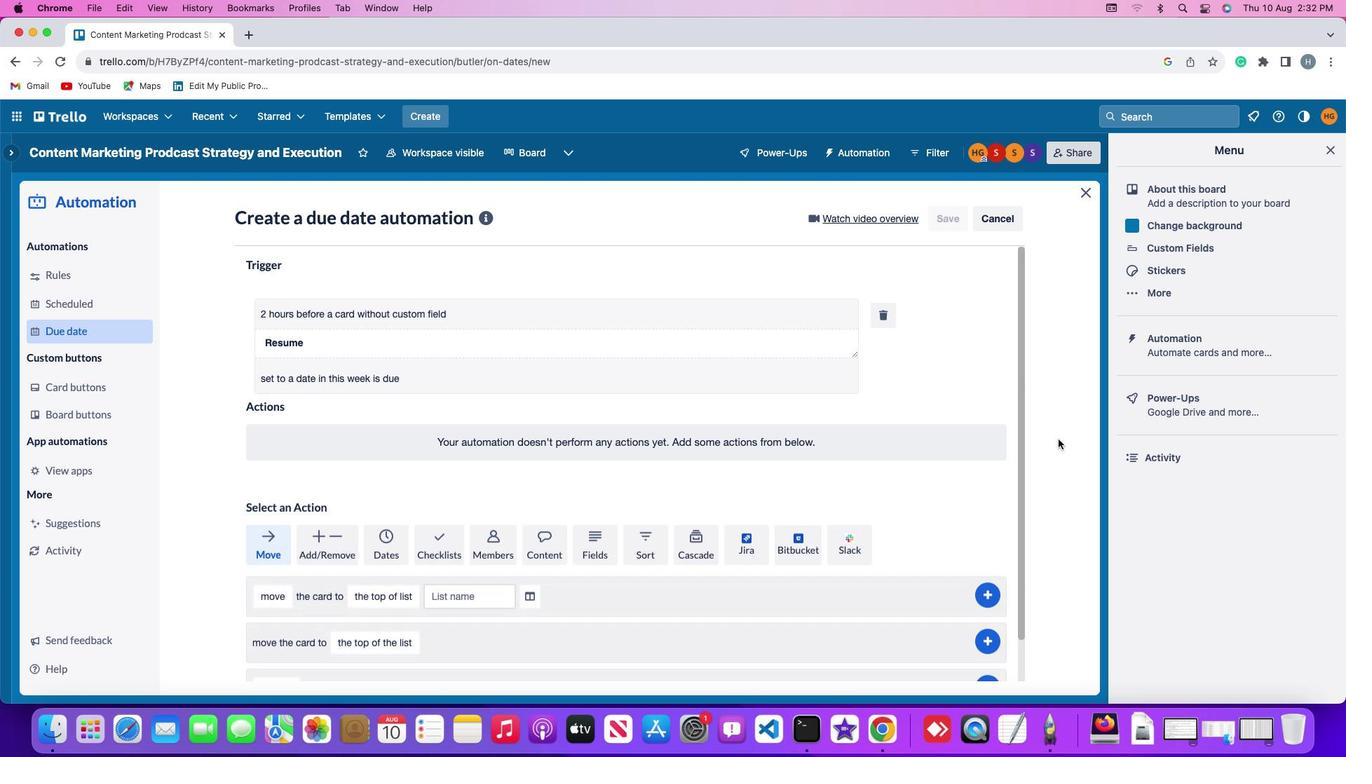 
